 Task: Look for space in Ostend, Belgium from 5th July, 2023 to 15th July, 2023 for 9 adults in price range Rs.15000 to Rs.25000. Place can be entire place with 5 bedrooms having 5 beds and 5 bathrooms. Property type can be house, flat, guest house. Amenities needed are: heating. Booking option can be shelf check-in. Required host language is English.
Action: Mouse moved to (392, 81)
Screenshot: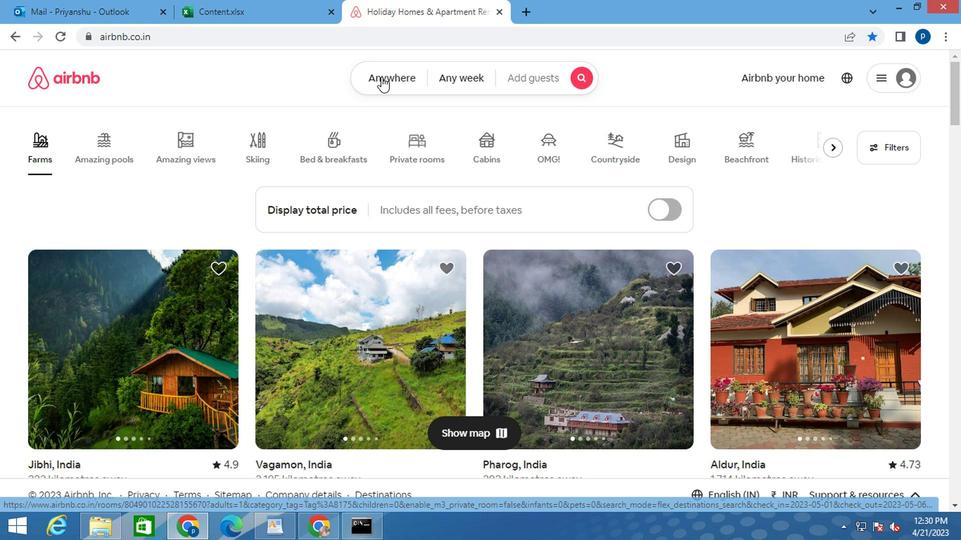 
Action: Mouse pressed left at (392, 81)
Screenshot: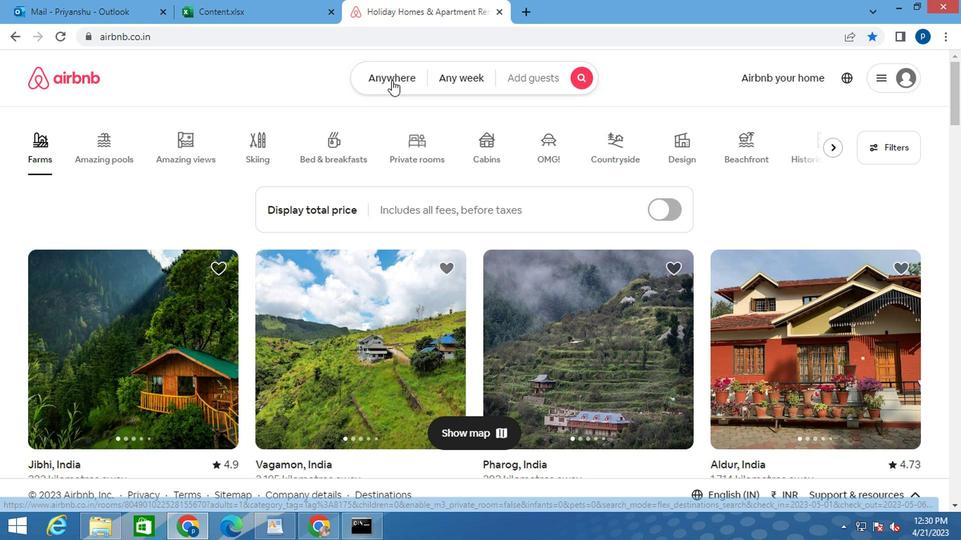 
Action: Mouse moved to (327, 158)
Screenshot: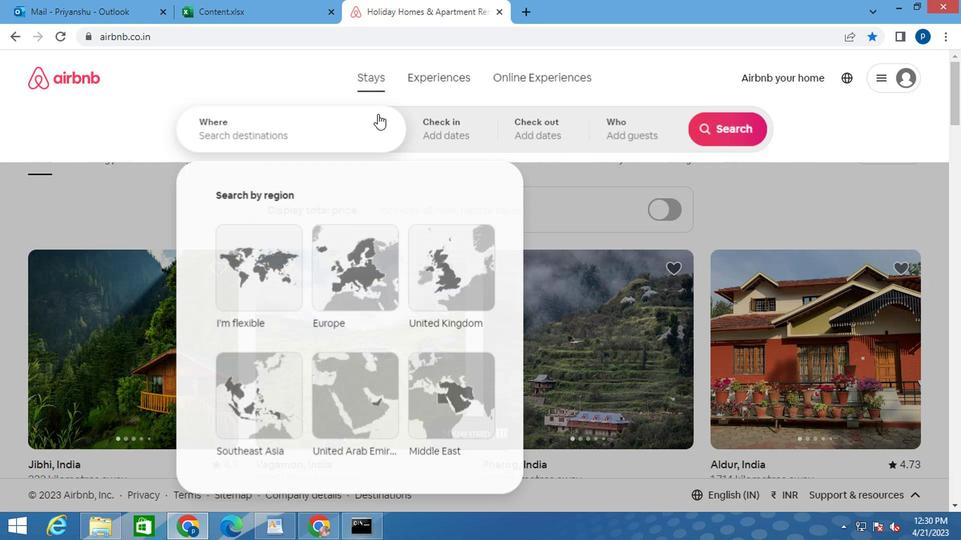 
Action: Key pressed o<Key.caps_lock>stend,<Key.space><Key.caps_lock>b<Key.caps_lock>
Screenshot: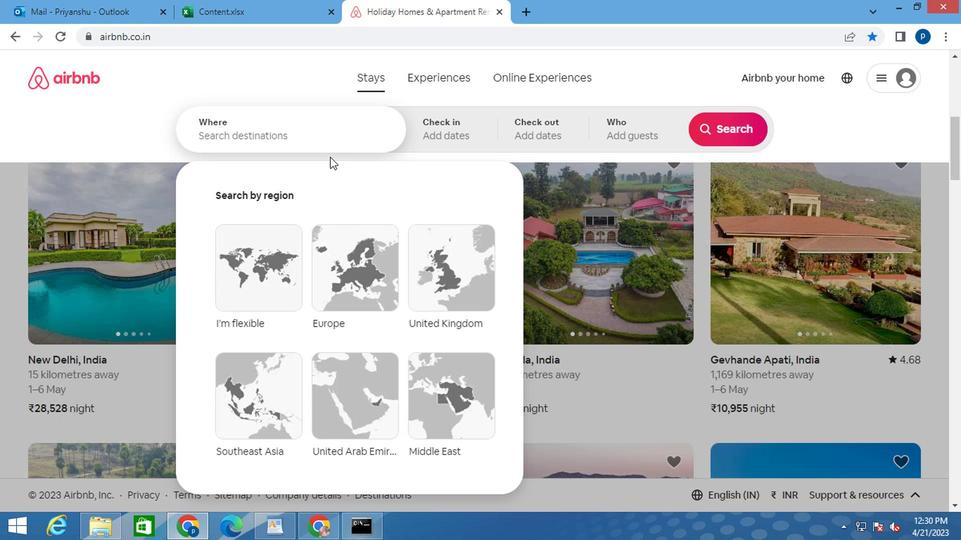 
Action: Mouse moved to (330, 138)
Screenshot: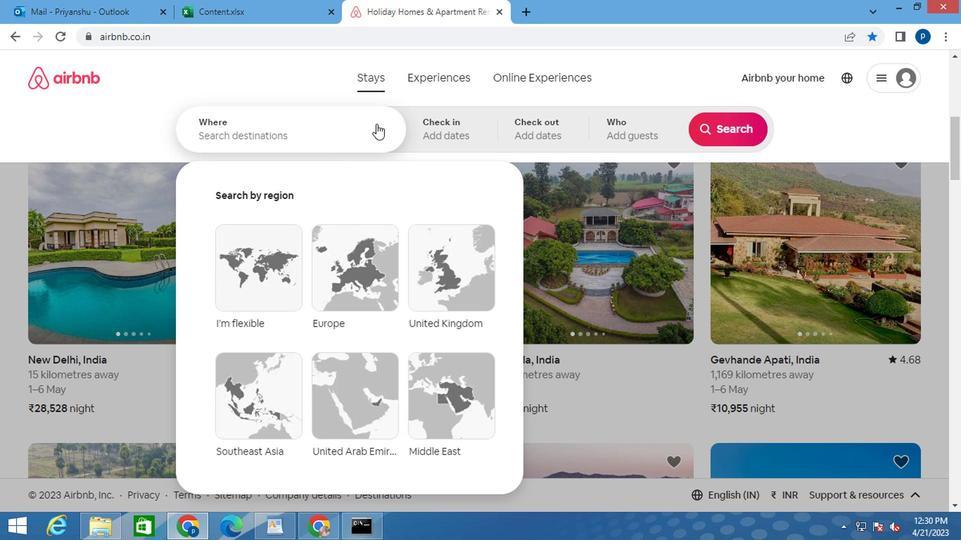 
Action: Mouse pressed left at (330, 138)
Screenshot: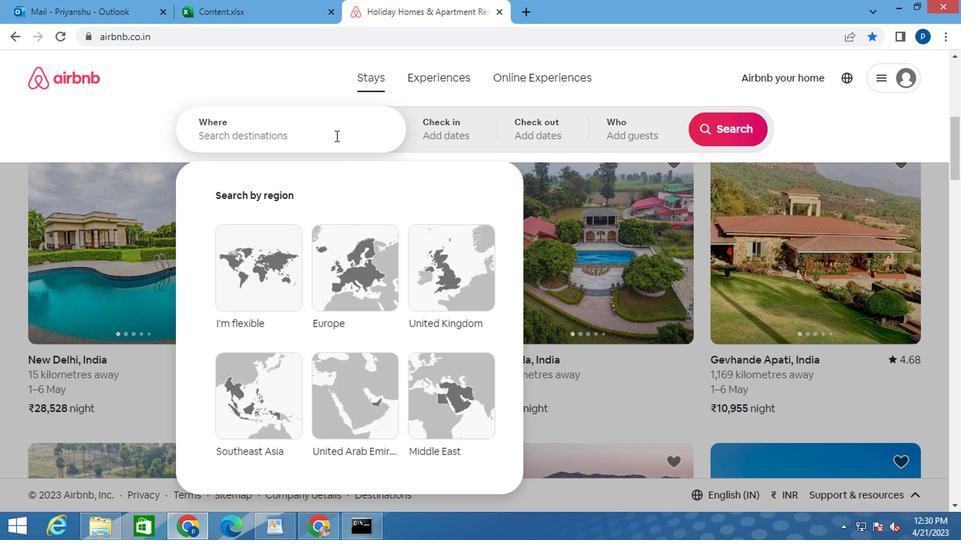 
Action: Key pressed <Key.caps_lock>o<Key.caps_lock>stend,<Key.space><Key.caps_lock>b<Key.caps_lock>elgium
Screenshot: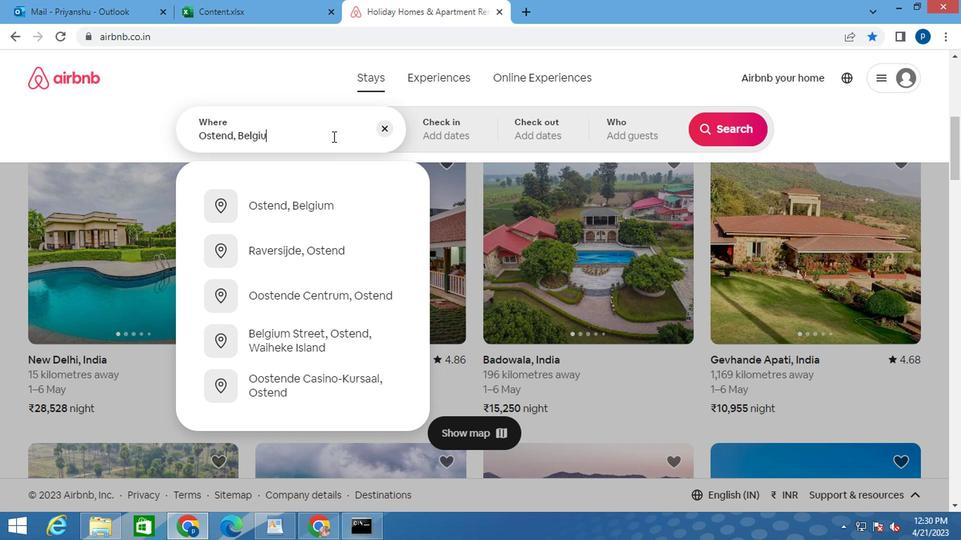 
Action: Mouse moved to (301, 209)
Screenshot: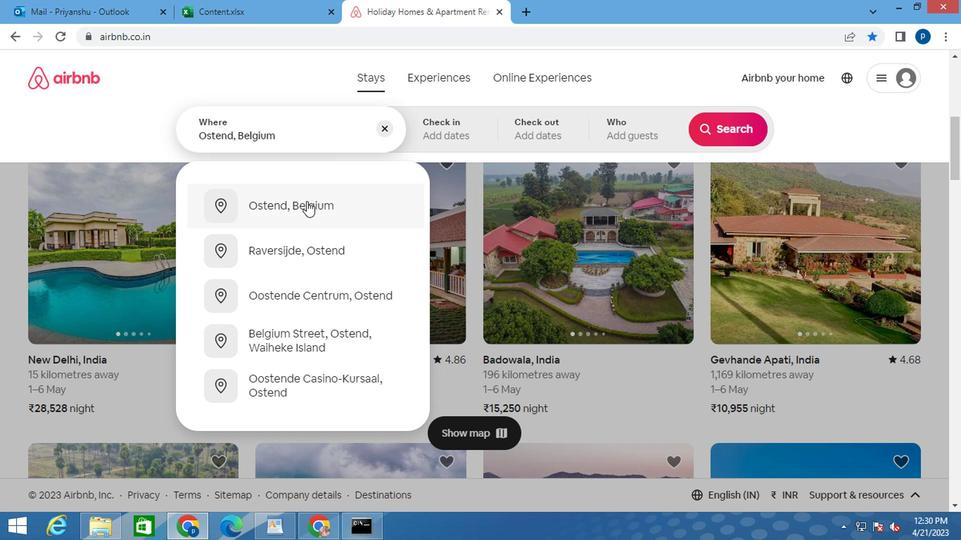 
Action: Mouse pressed left at (301, 209)
Screenshot: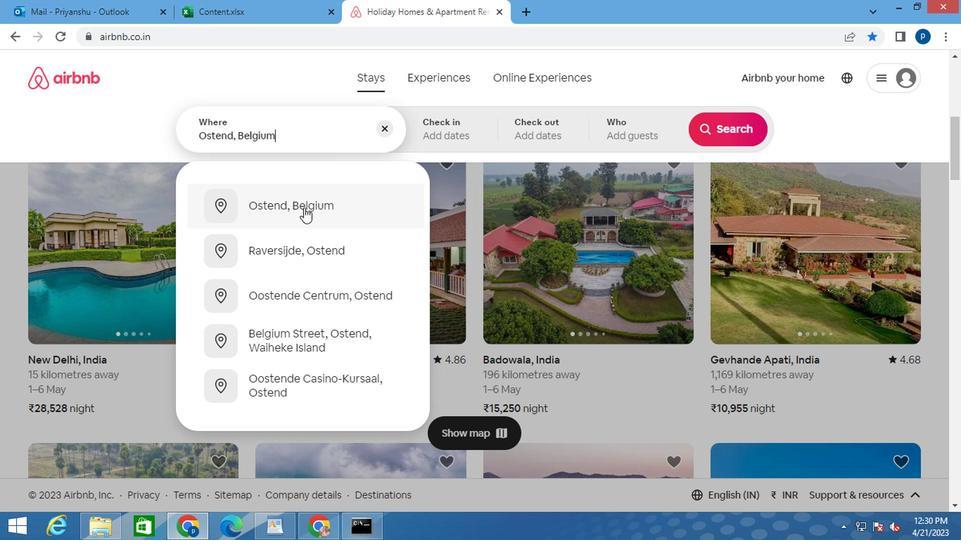 
Action: Mouse moved to (711, 242)
Screenshot: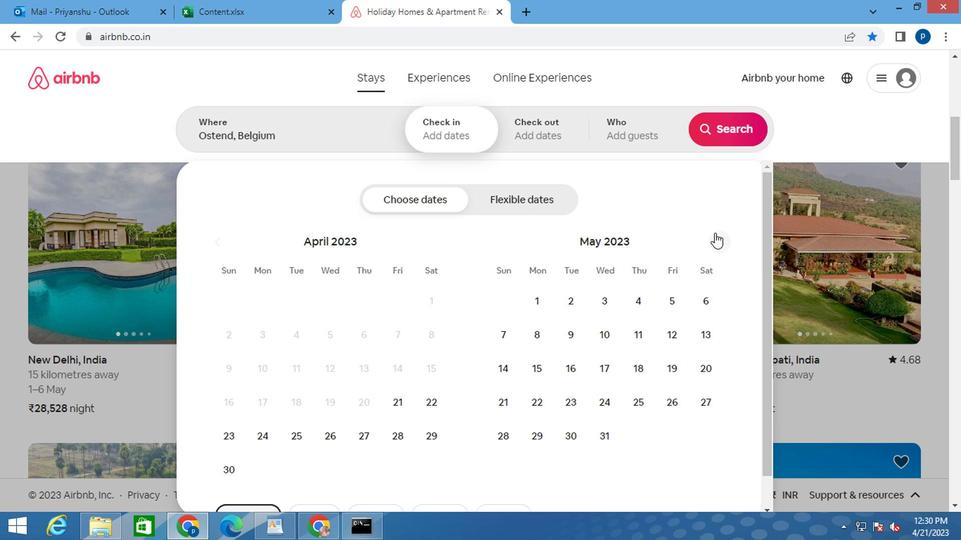 
Action: Mouse pressed left at (711, 242)
Screenshot: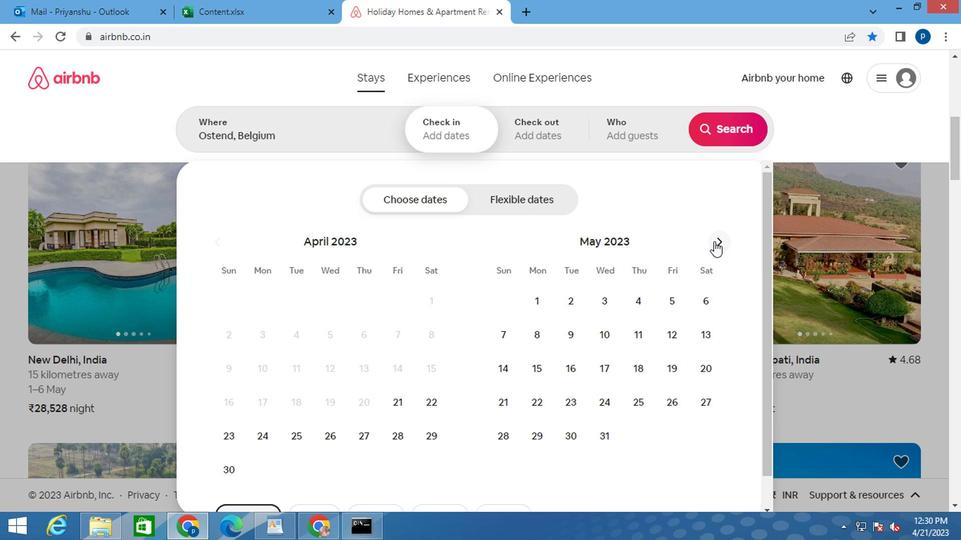 
Action: Mouse pressed left at (711, 242)
Screenshot: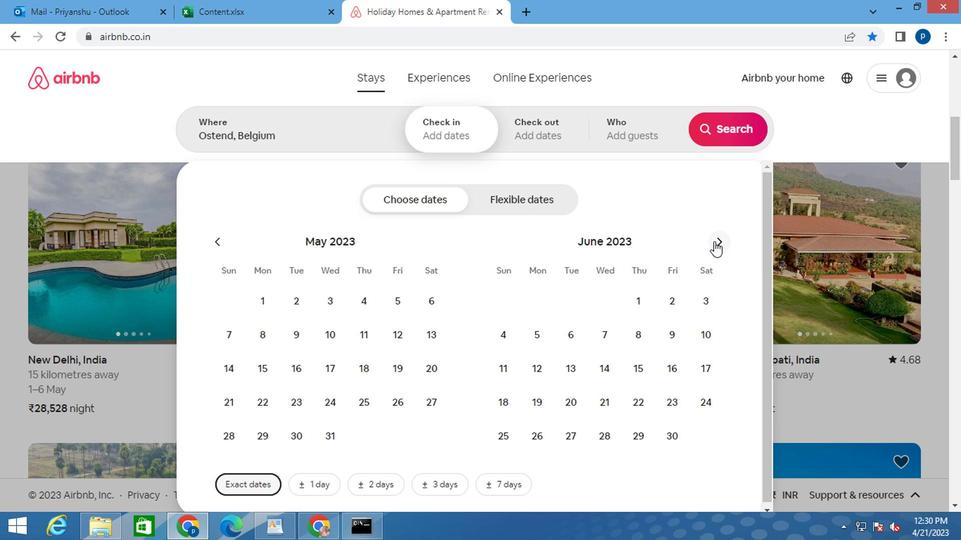 
Action: Mouse moved to (596, 336)
Screenshot: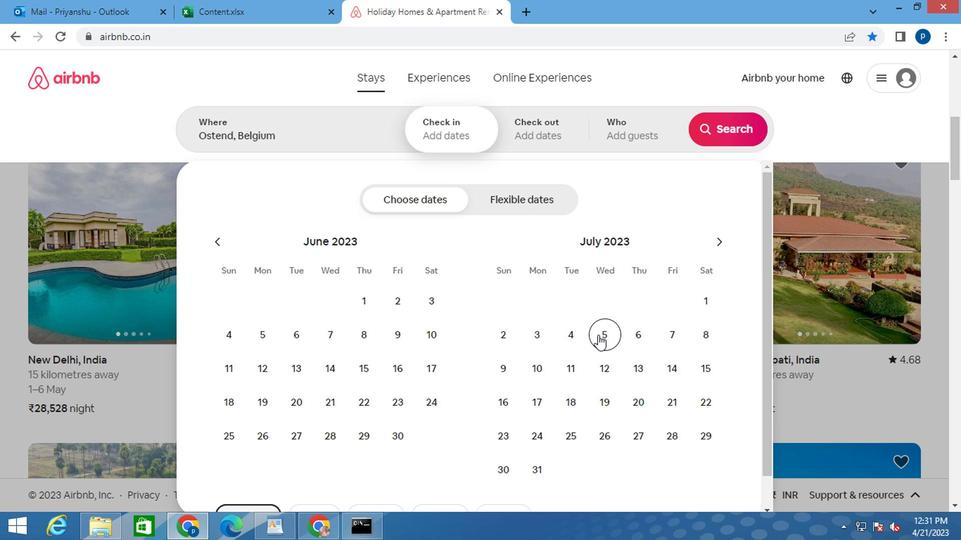 
Action: Mouse pressed left at (596, 336)
Screenshot: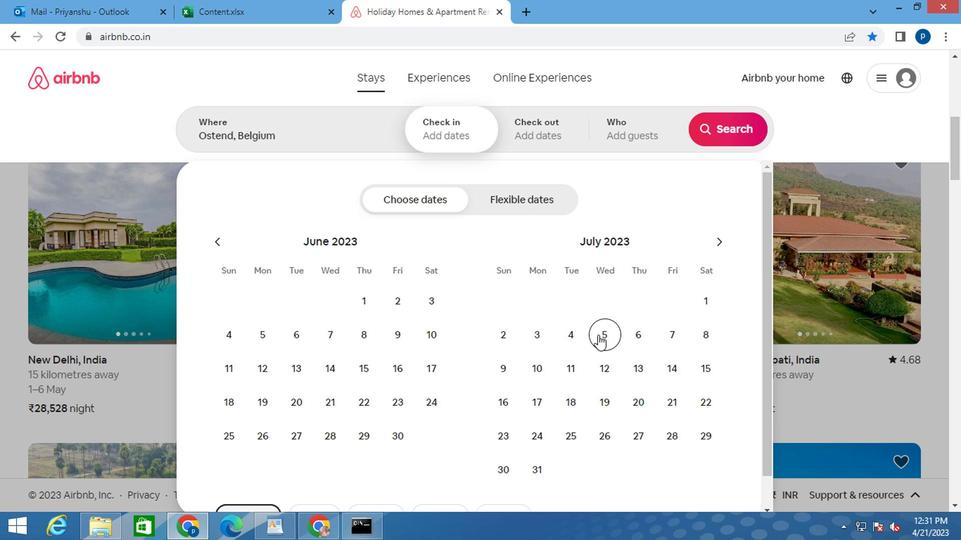
Action: Mouse moved to (707, 374)
Screenshot: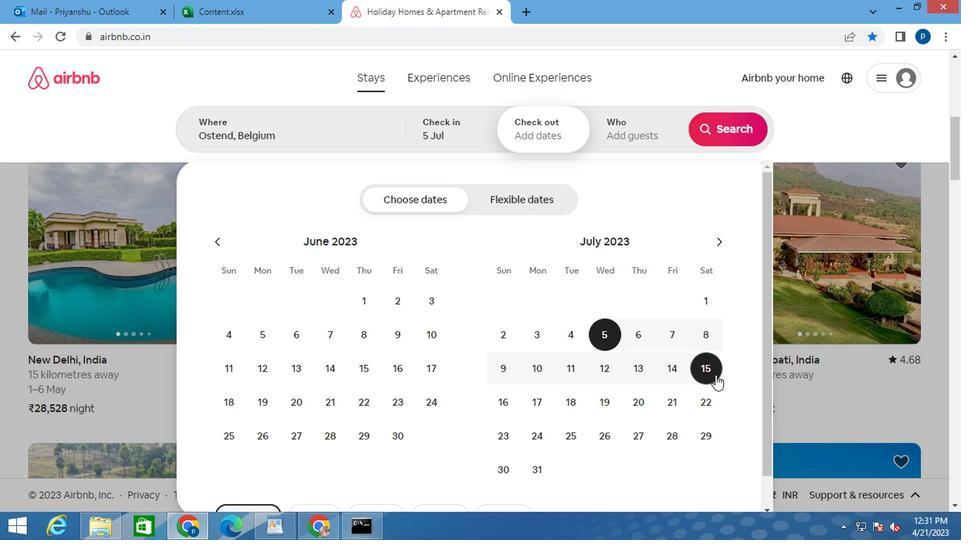
Action: Mouse pressed left at (707, 374)
Screenshot: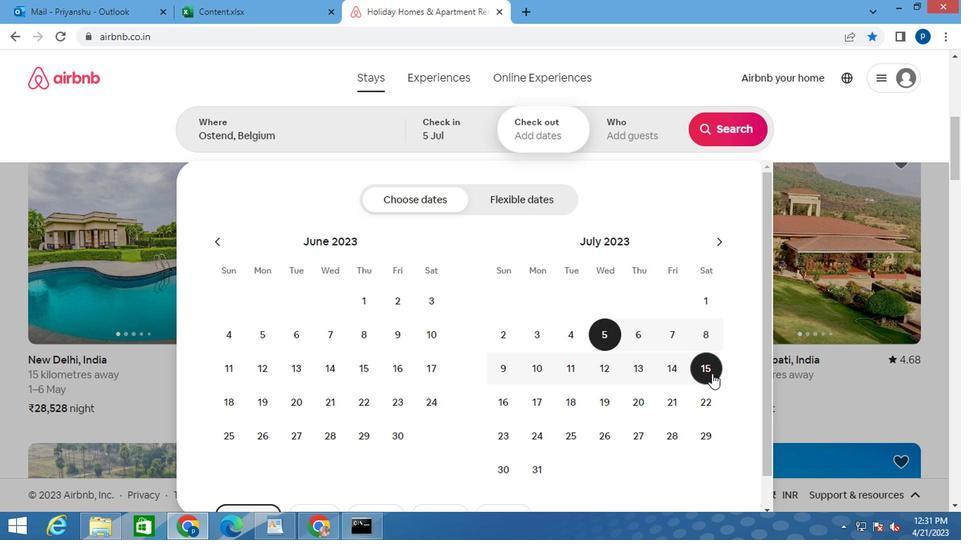 
Action: Mouse moved to (615, 130)
Screenshot: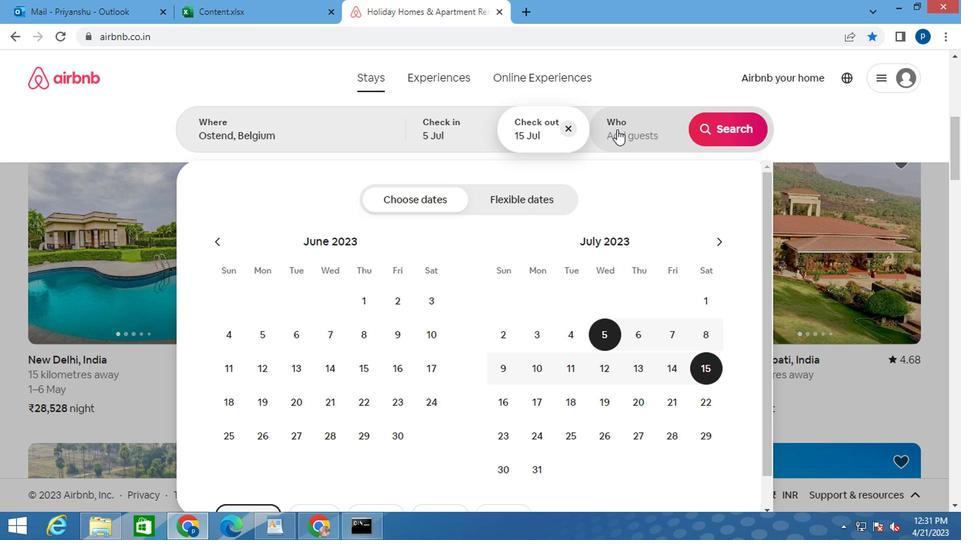 
Action: Mouse pressed left at (615, 130)
Screenshot: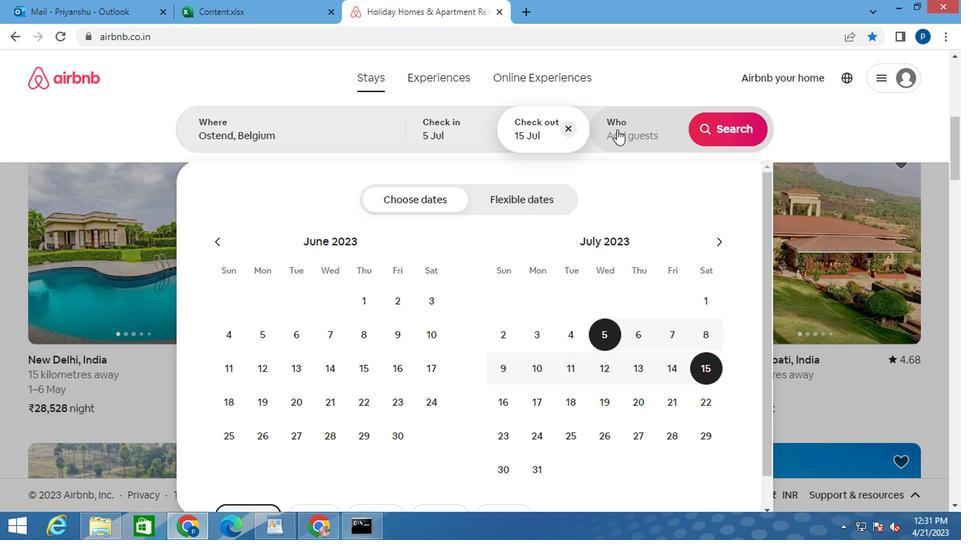 
Action: Mouse moved to (741, 209)
Screenshot: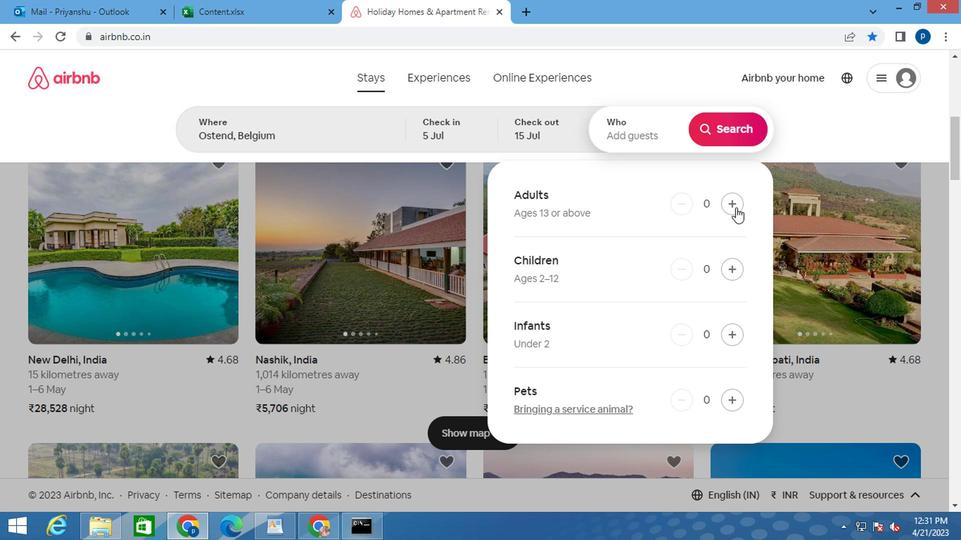 
Action: Mouse pressed left at (741, 209)
Screenshot: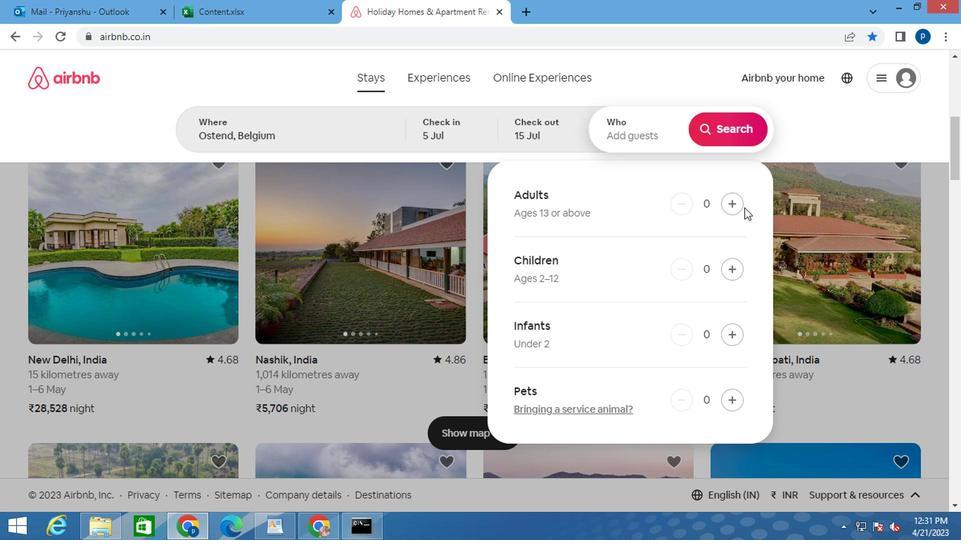 
Action: Mouse moved to (736, 206)
Screenshot: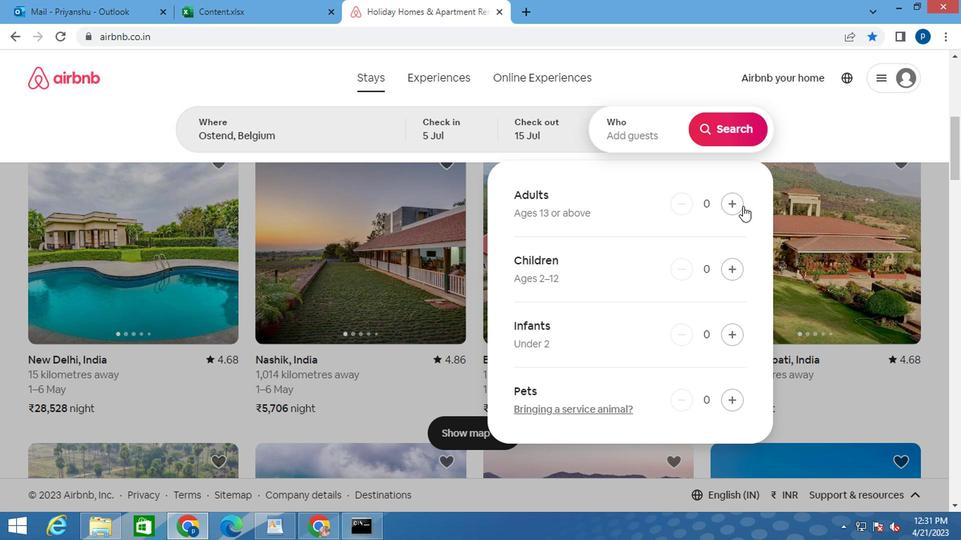 
Action: Mouse pressed left at (736, 206)
Screenshot: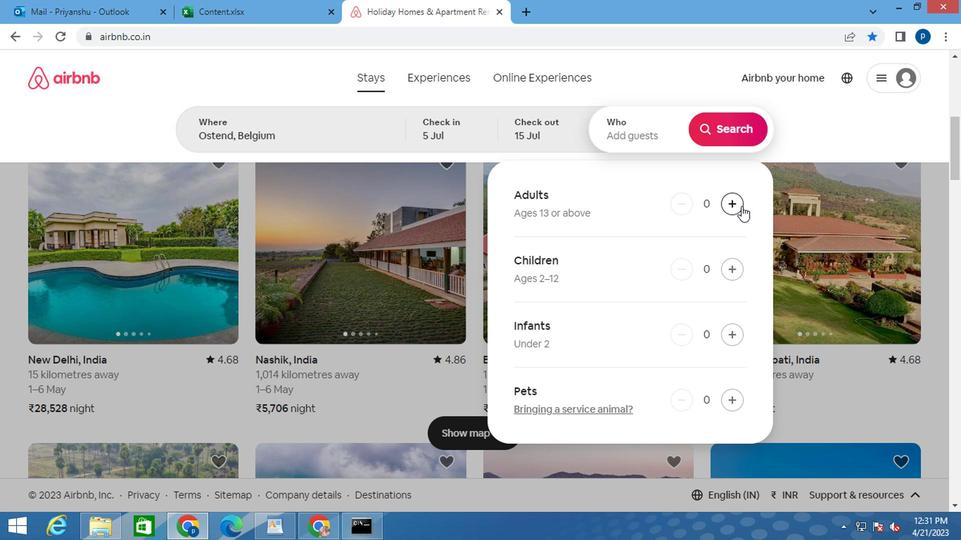 
Action: Mouse pressed left at (736, 206)
Screenshot: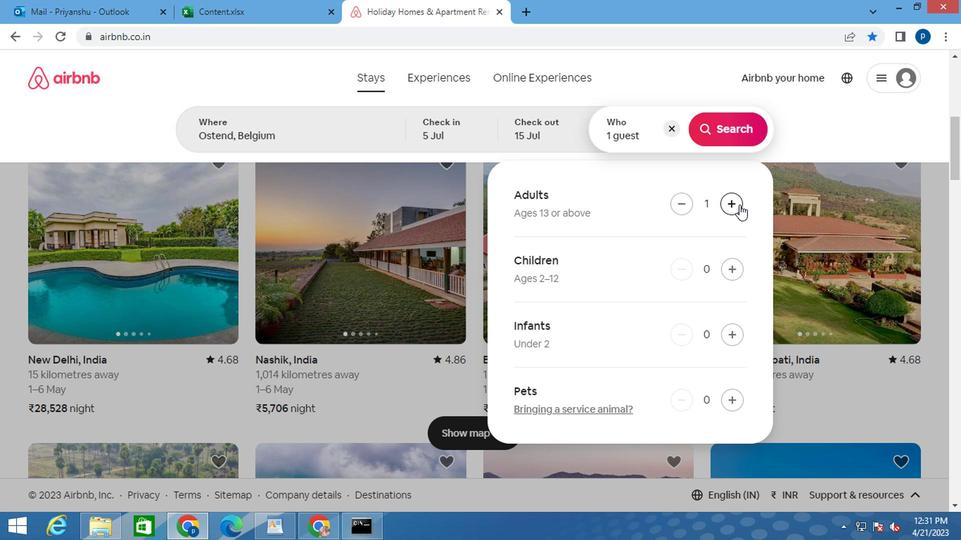 
Action: Mouse pressed left at (736, 206)
Screenshot: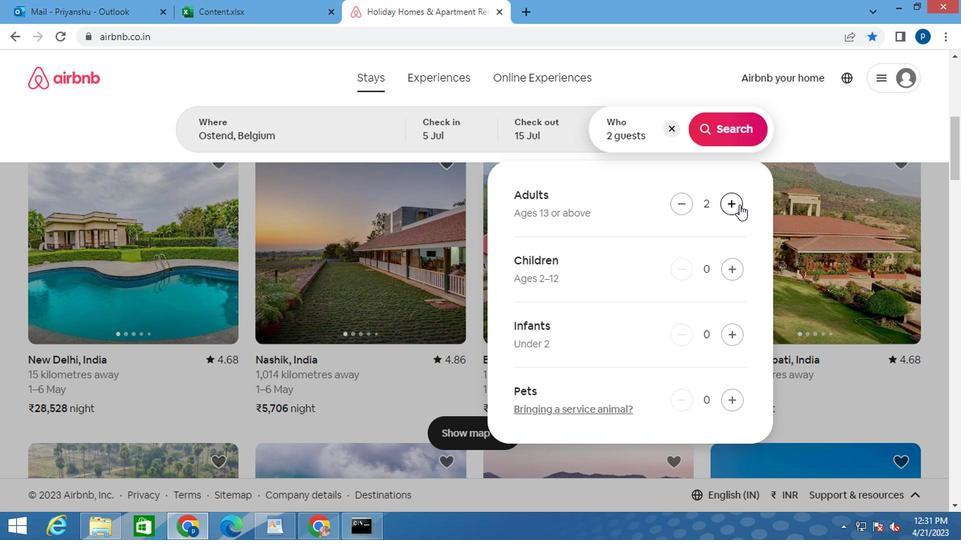 
Action: Mouse pressed left at (736, 206)
Screenshot: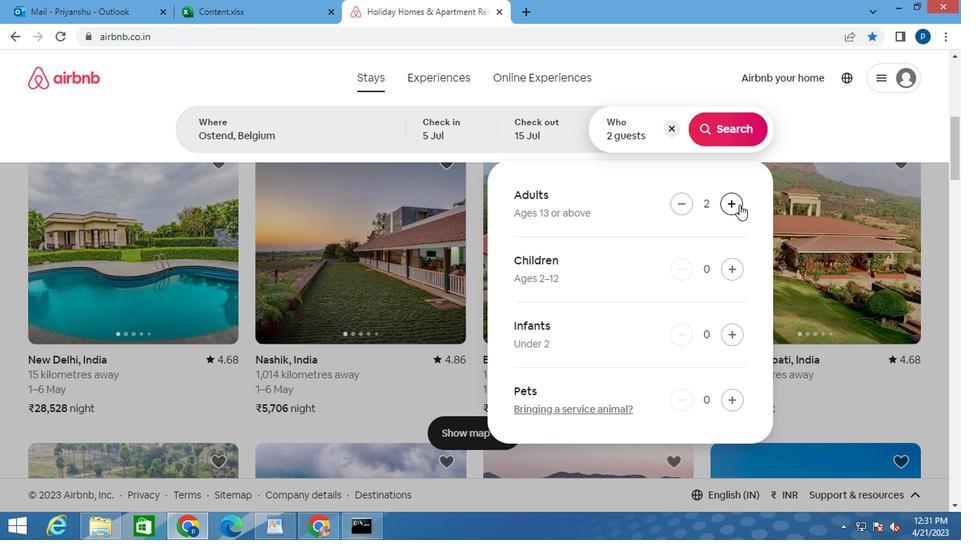 
Action: Mouse pressed left at (736, 206)
Screenshot: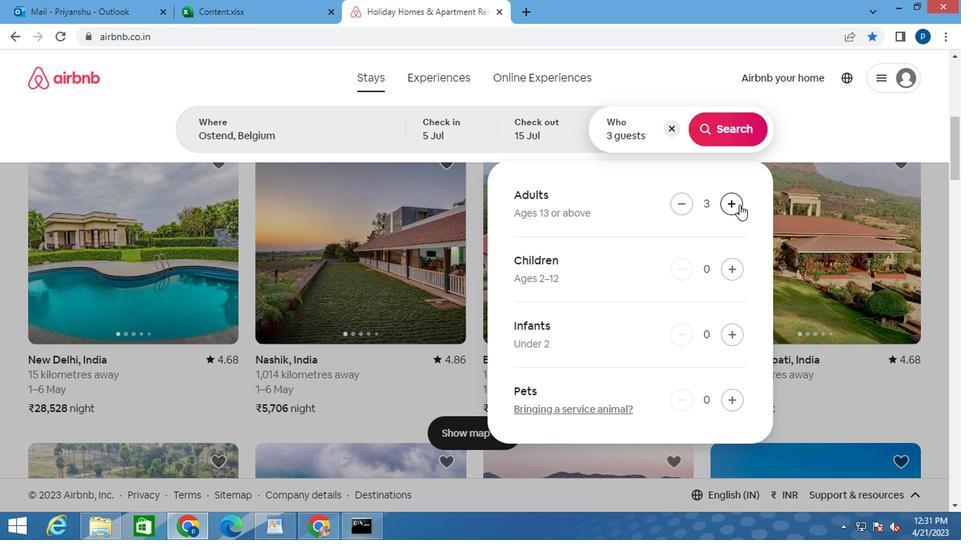 
Action: Mouse pressed left at (736, 206)
Screenshot: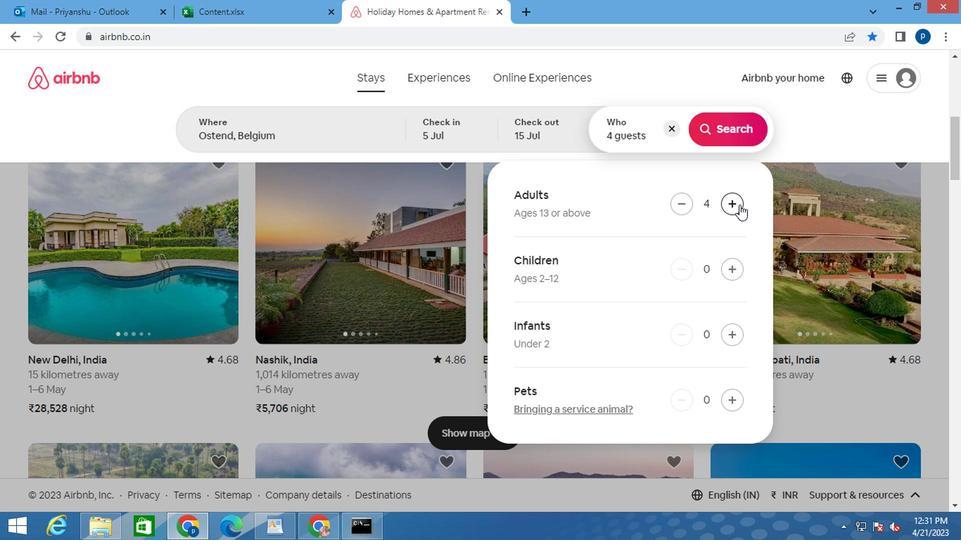 
Action: Mouse pressed left at (736, 206)
Screenshot: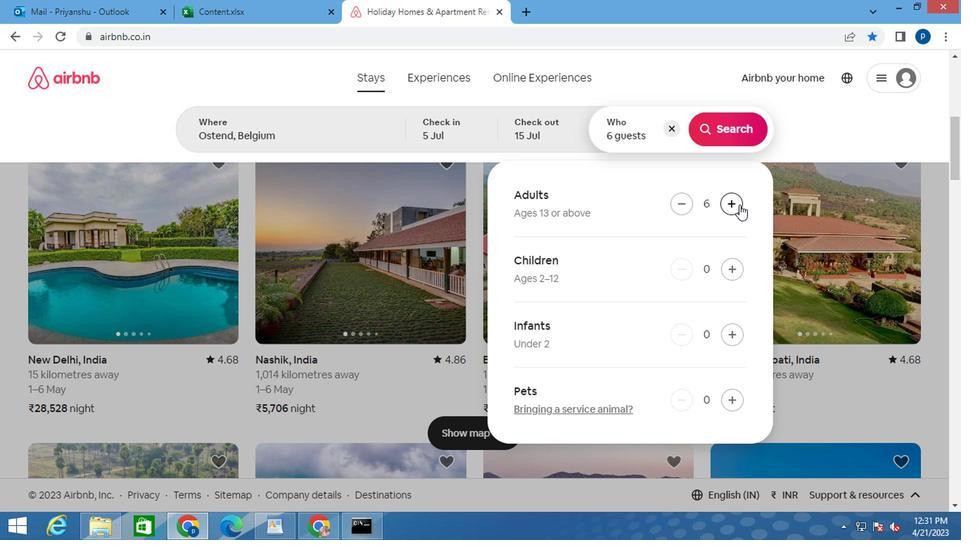 
Action: Mouse pressed left at (736, 206)
Screenshot: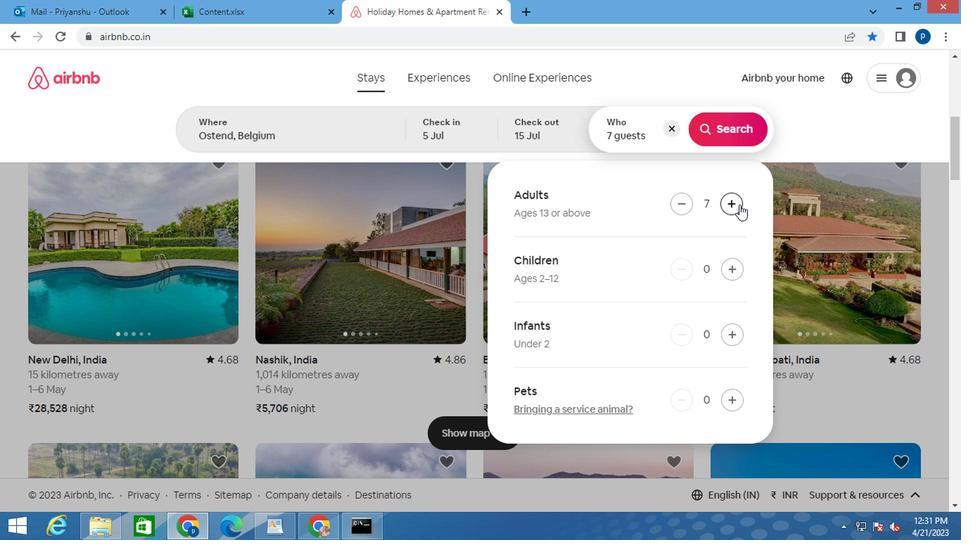 
Action: Mouse pressed left at (736, 206)
Screenshot: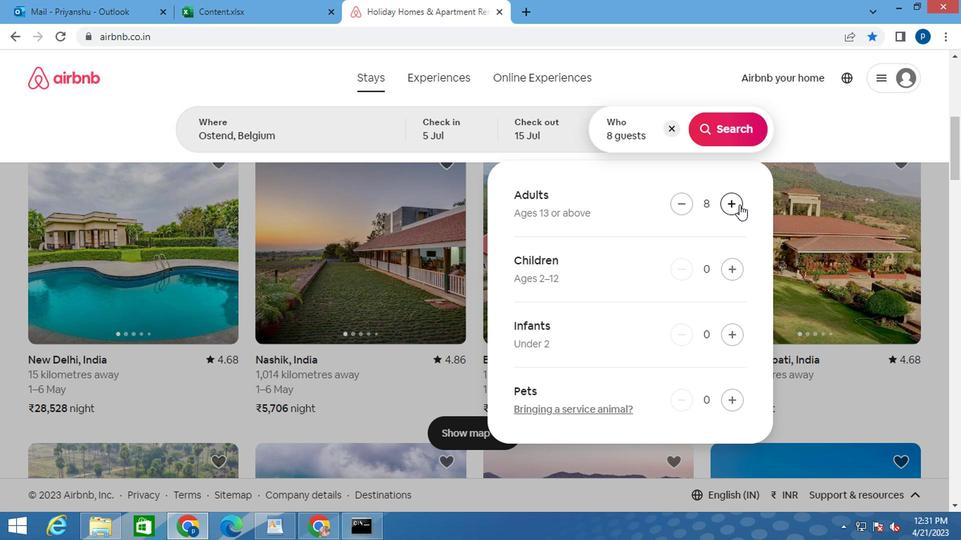 
Action: Mouse moved to (723, 133)
Screenshot: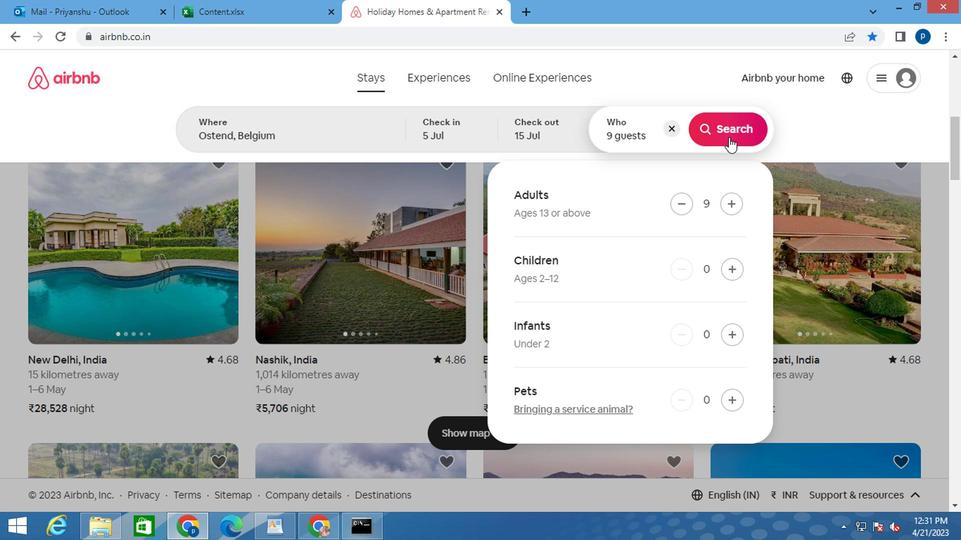 
Action: Mouse pressed left at (723, 133)
Screenshot: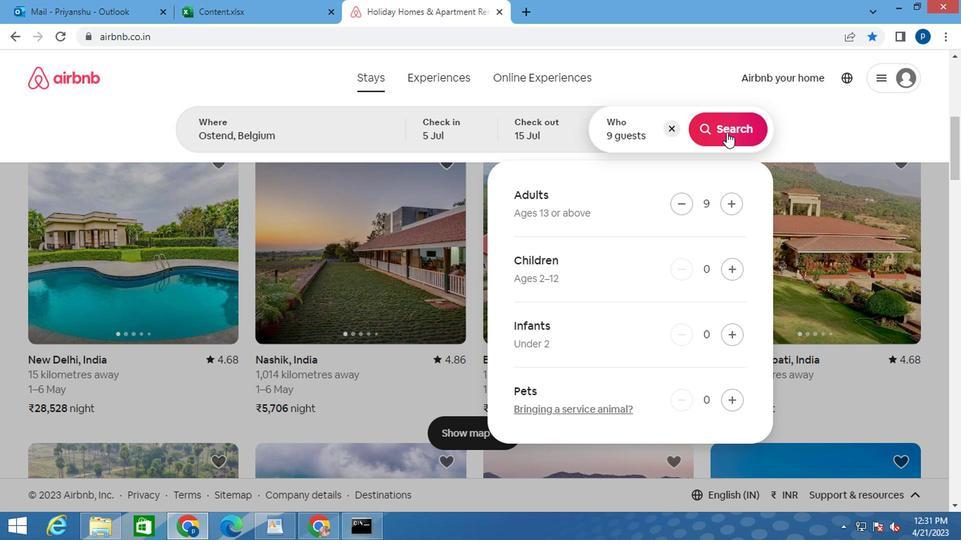 
Action: Mouse moved to (903, 136)
Screenshot: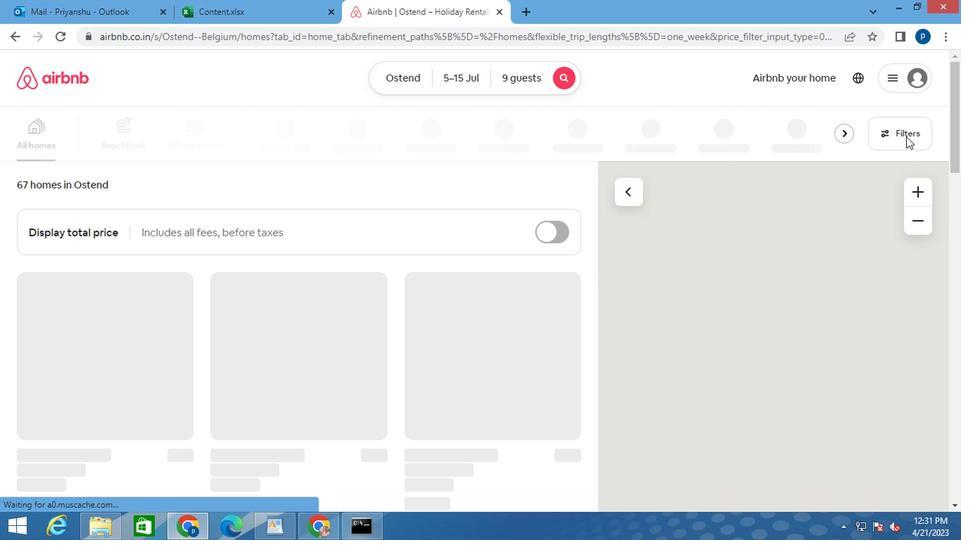 
Action: Mouse pressed left at (903, 136)
Screenshot: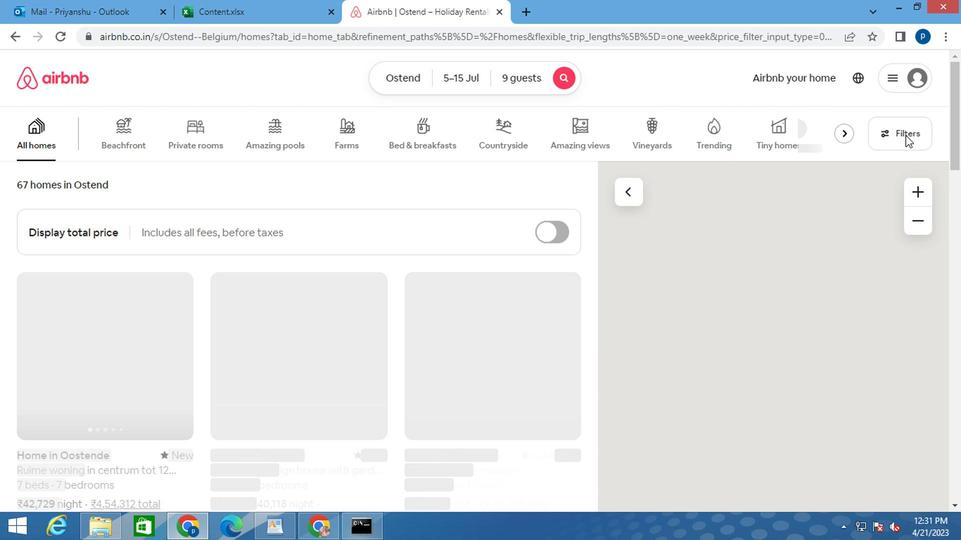 
Action: Mouse moved to (284, 313)
Screenshot: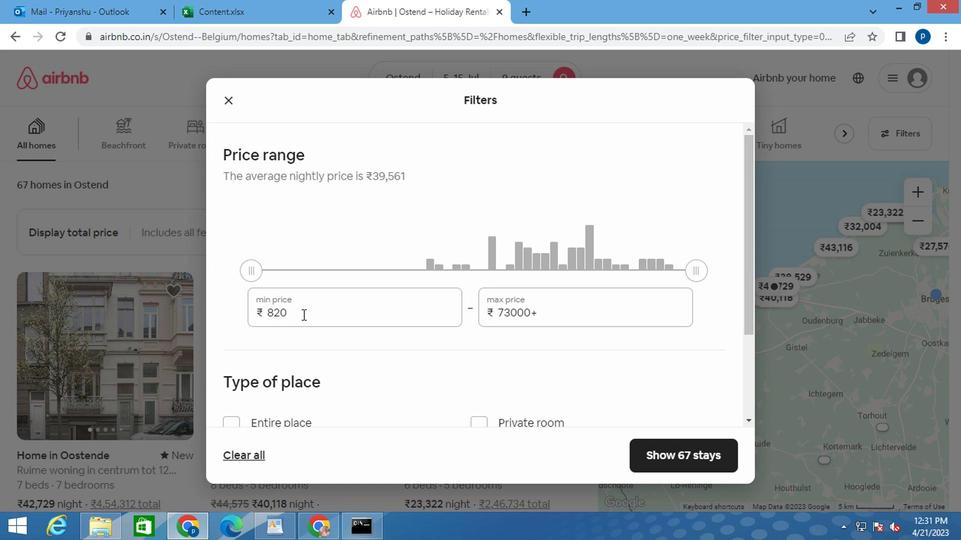 
Action: Mouse pressed left at (299, 316)
Screenshot: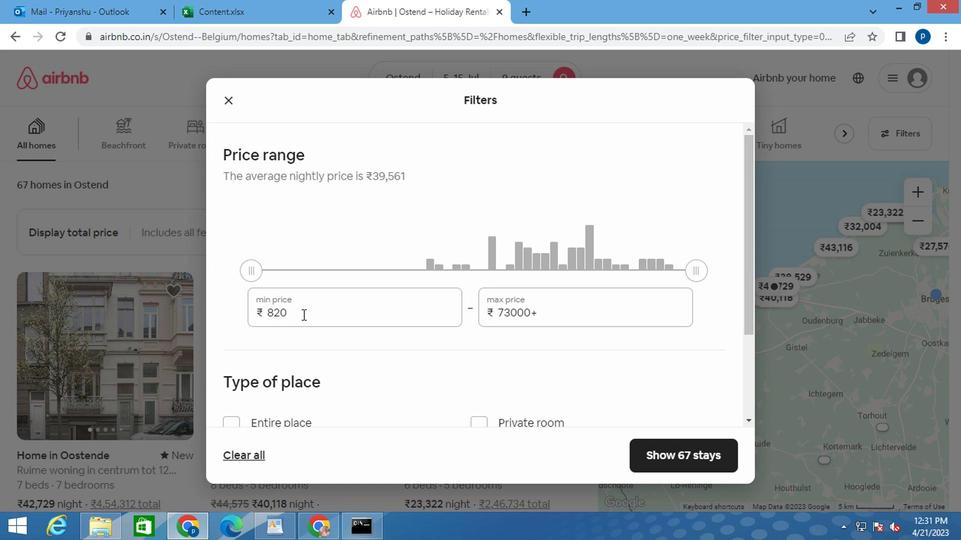 
Action: Mouse moved to (267, 311)
Screenshot: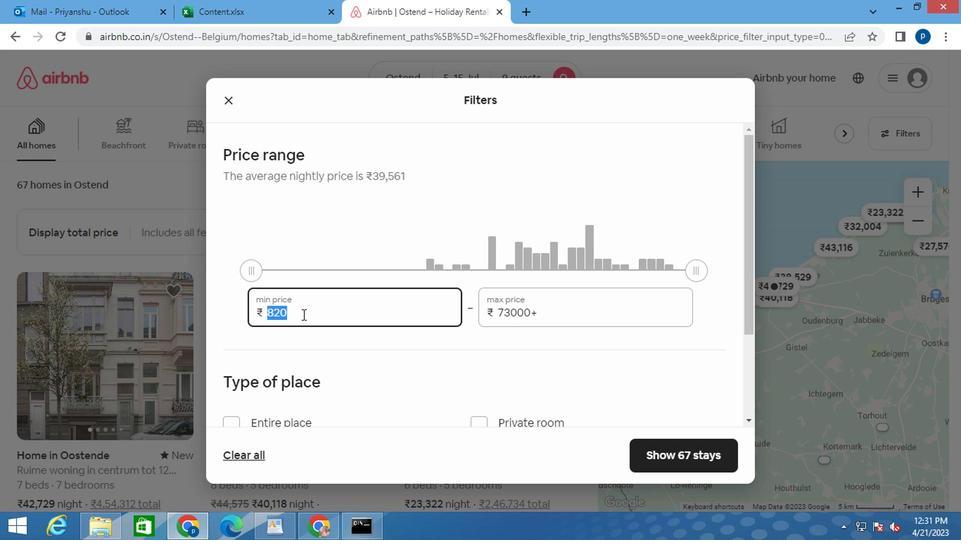 
Action: Mouse pressed left at (299, 316)
Screenshot: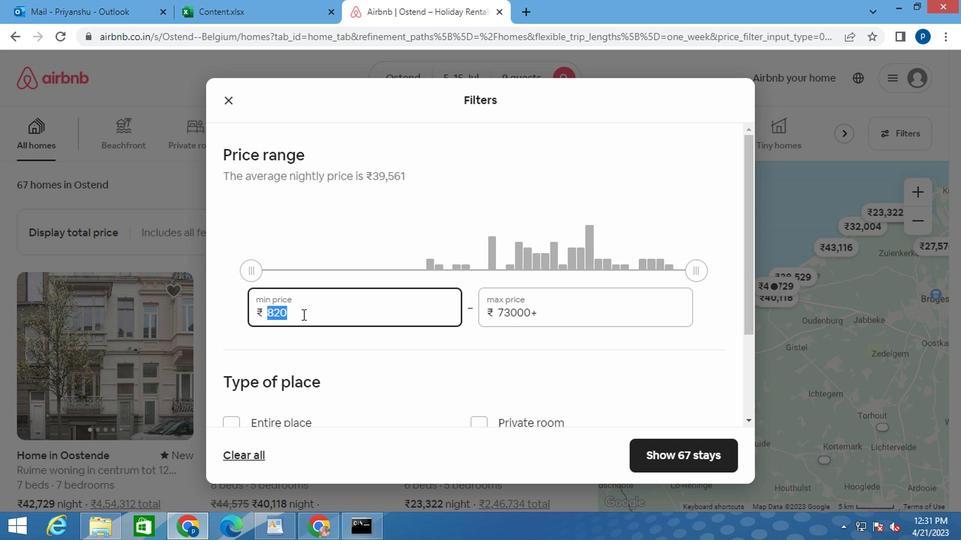 
Action: Mouse moved to (252, 312)
Screenshot: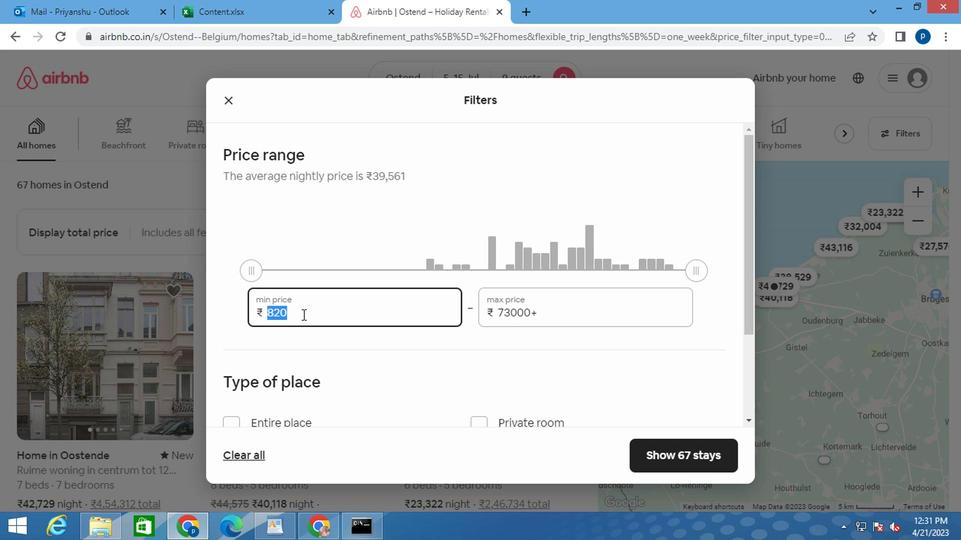 
Action: Mouse pressed left at (252, 312)
Screenshot: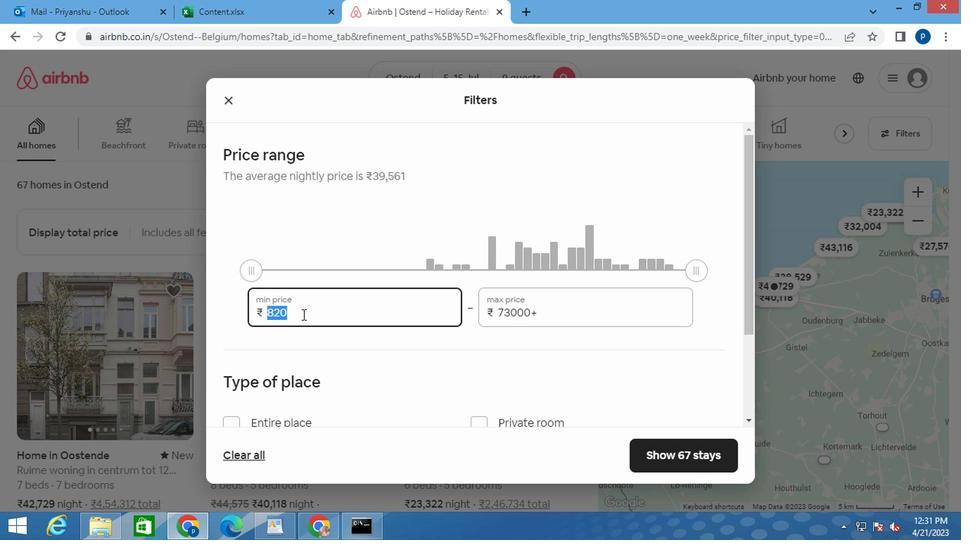 
Action: Mouse pressed left at (252, 312)
Screenshot: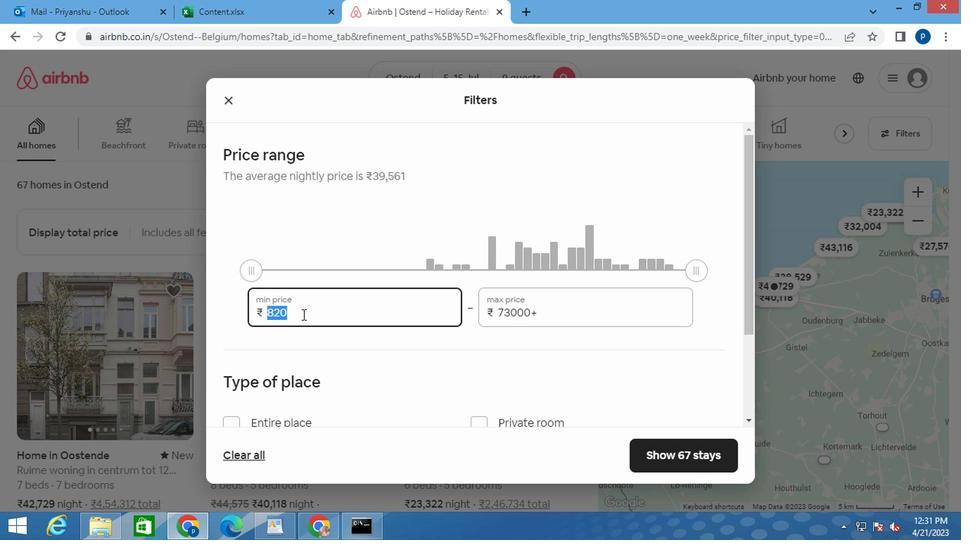 
Action: Mouse moved to (267, 312)
Screenshot: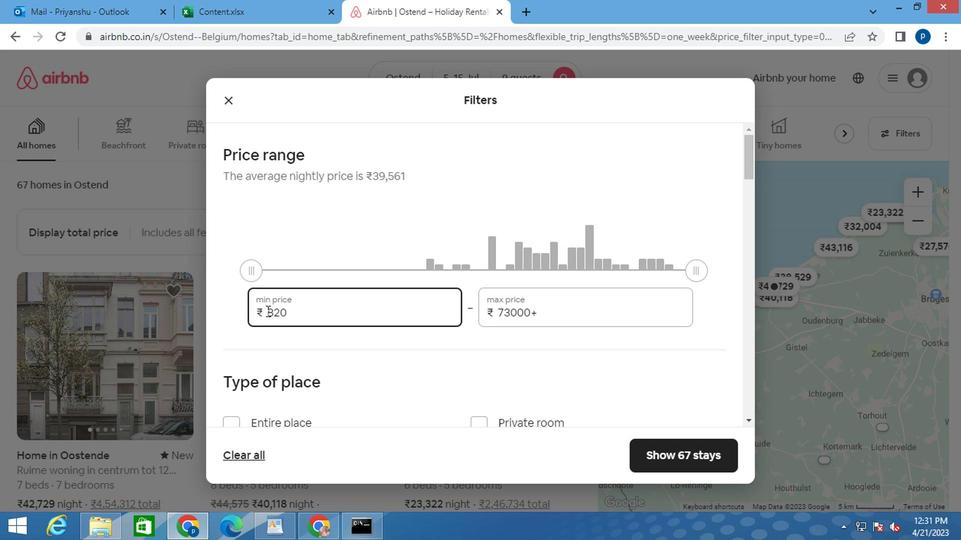 
Action: Mouse pressed left at (267, 312)
Screenshot: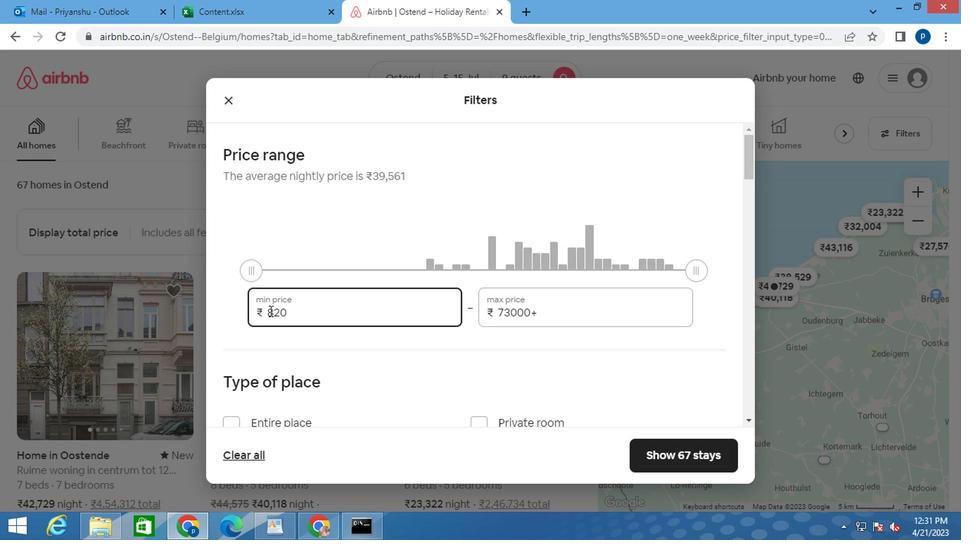 
Action: Mouse pressed left at (267, 312)
Screenshot: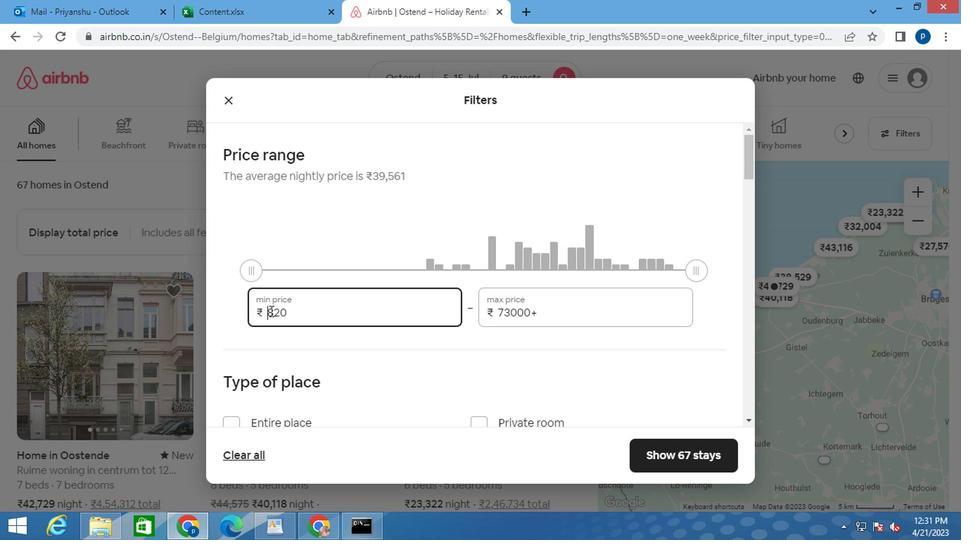 
Action: Key pressed 15000<Key.tab>25000
Screenshot: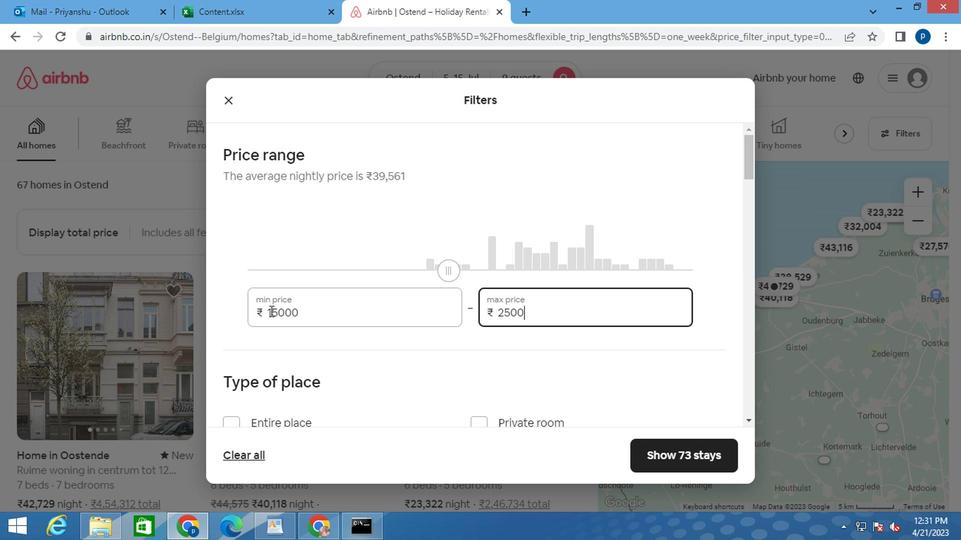 
Action: Mouse moved to (327, 337)
Screenshot: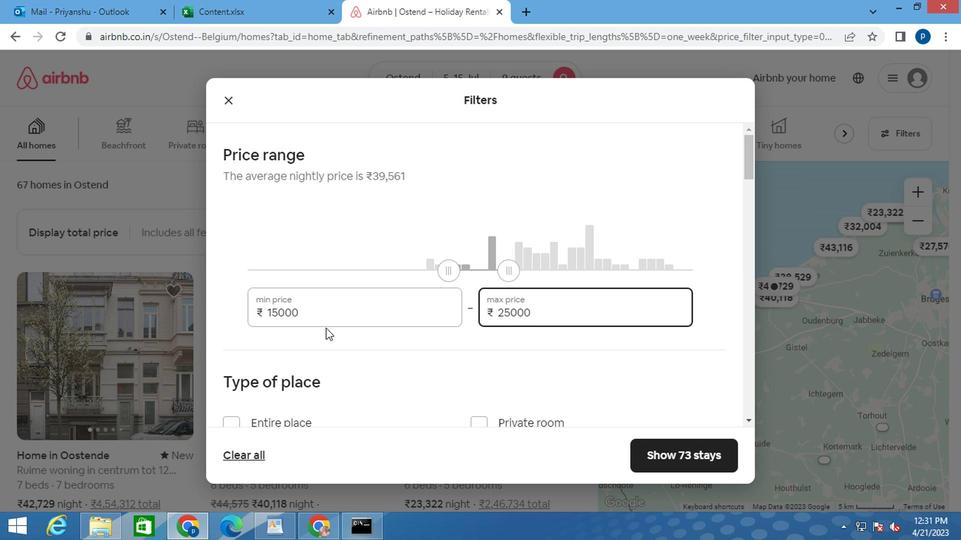 
Action: Mouse scrolled (327, 337) with delta (0, 0)
Screenshot: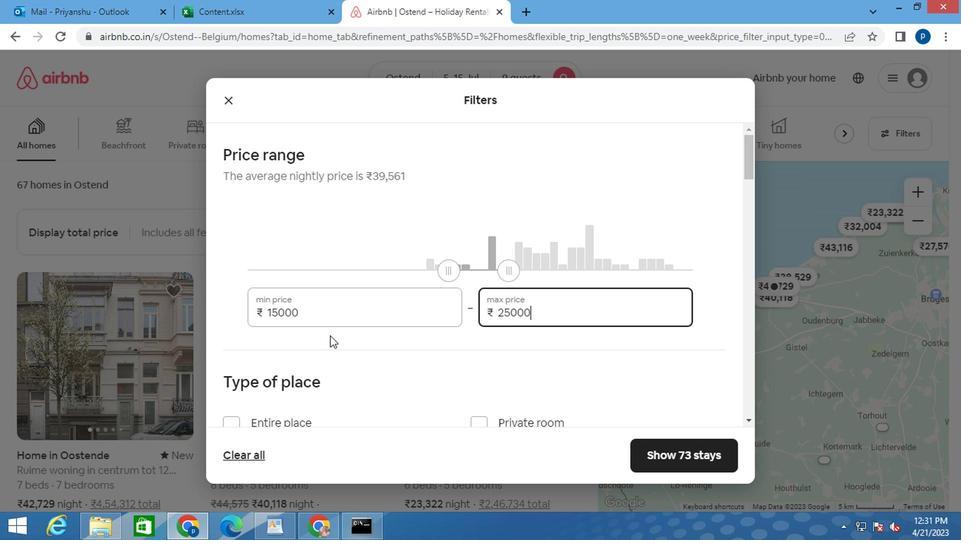 
Action: Mouse scrolled (327, 337) with delta (0, 0)
Screenshot: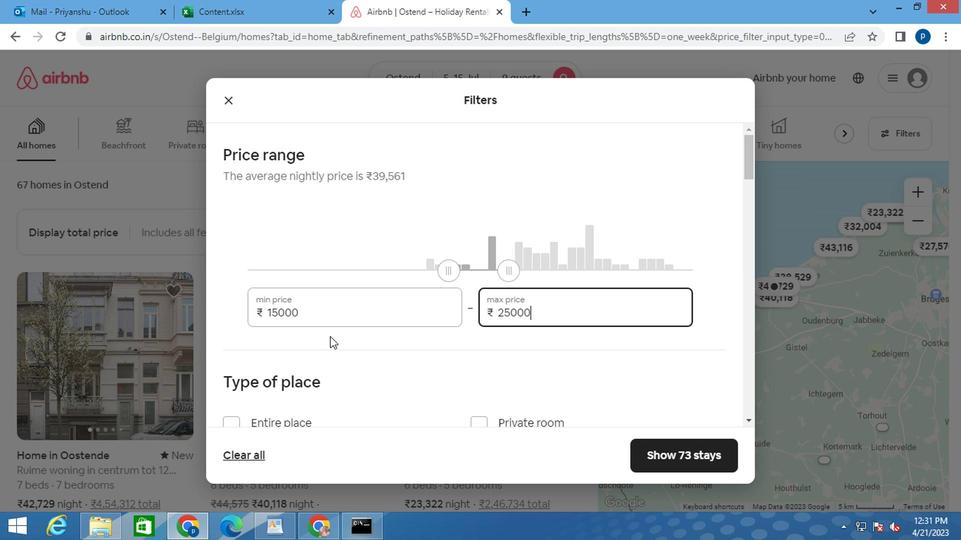 
Action: Mouse moved to (327, 338)
Screenshot: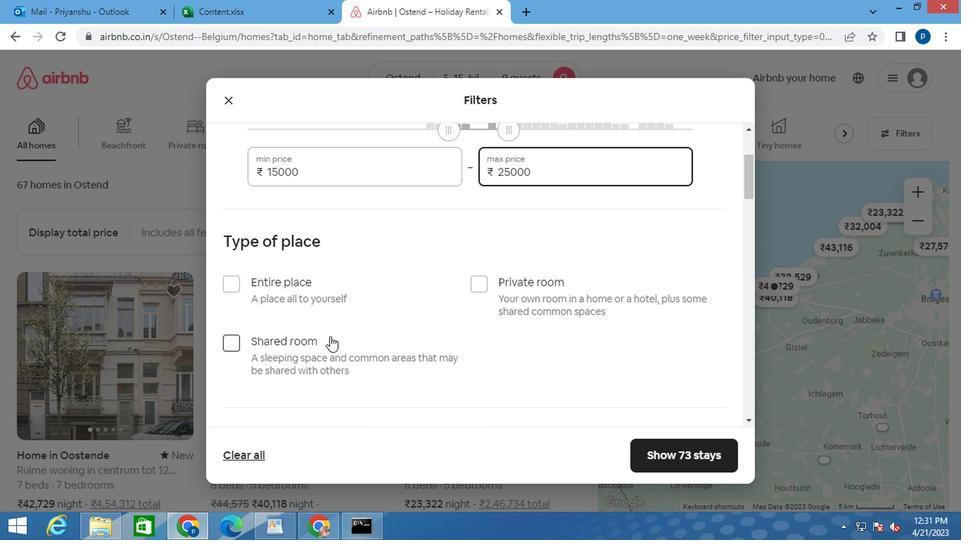 
Action: Mouse scrolled (327, 337) with delta (0, -1)
Screenshot: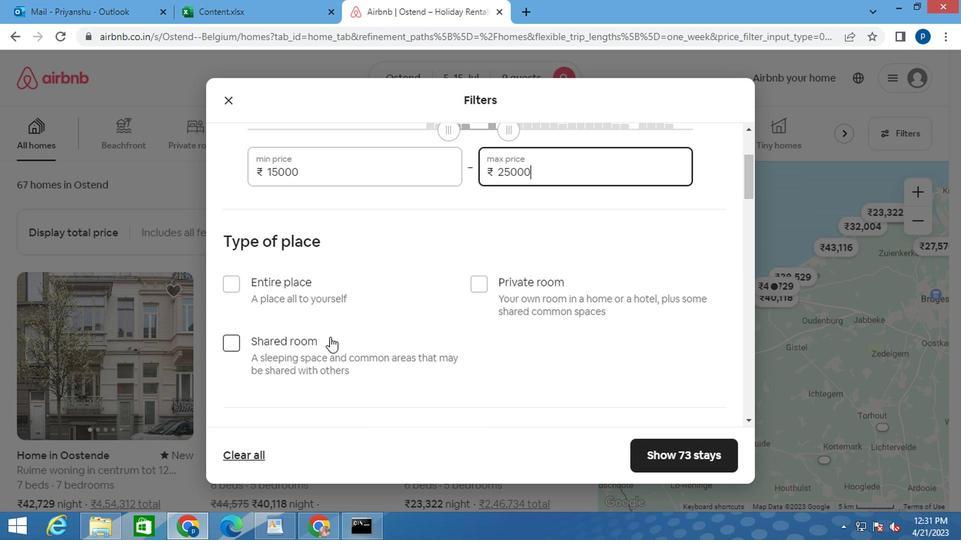 
Action: Mouse moved to (231, 215)
Screenshot: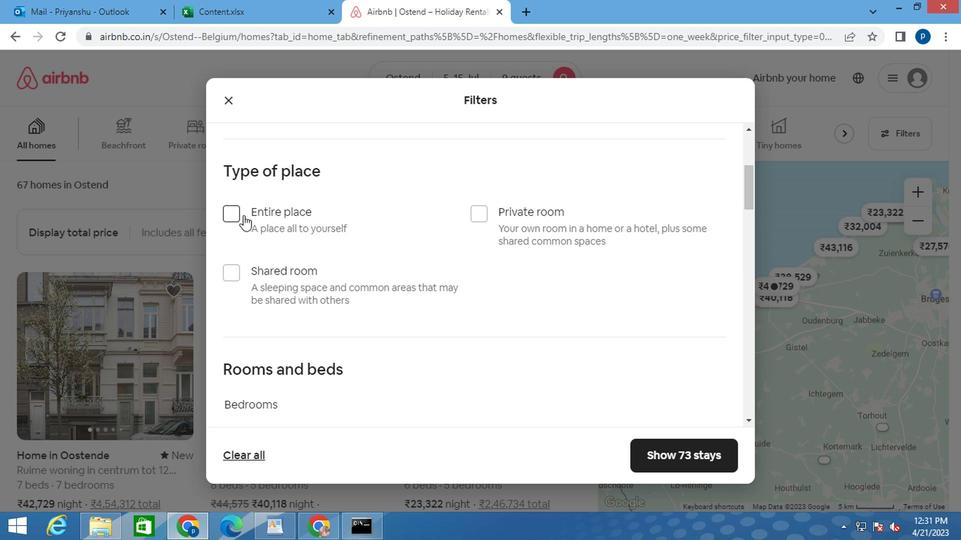 
Action: Mouse pressed left at (231, 215)
Screenshot: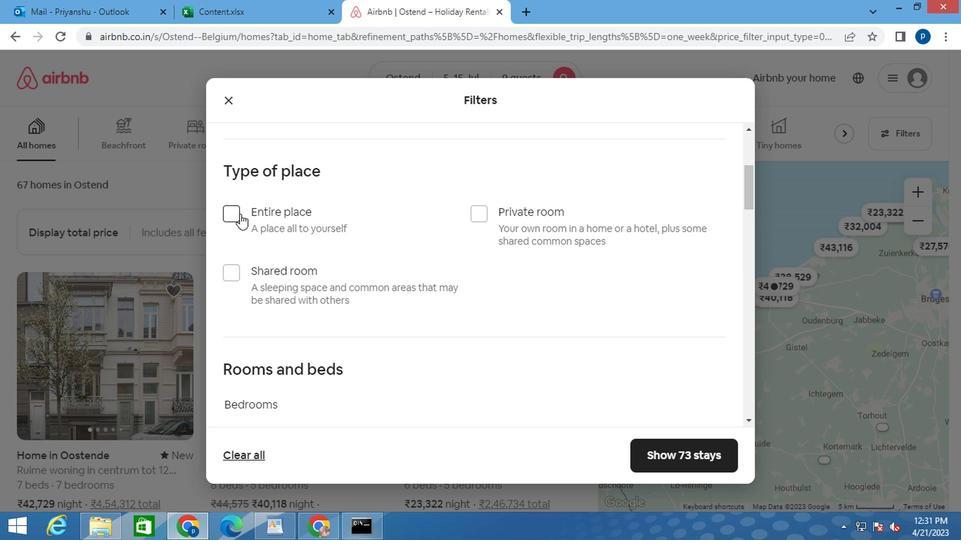 
Action: Mouse moved to (429, 357)
Screenshot: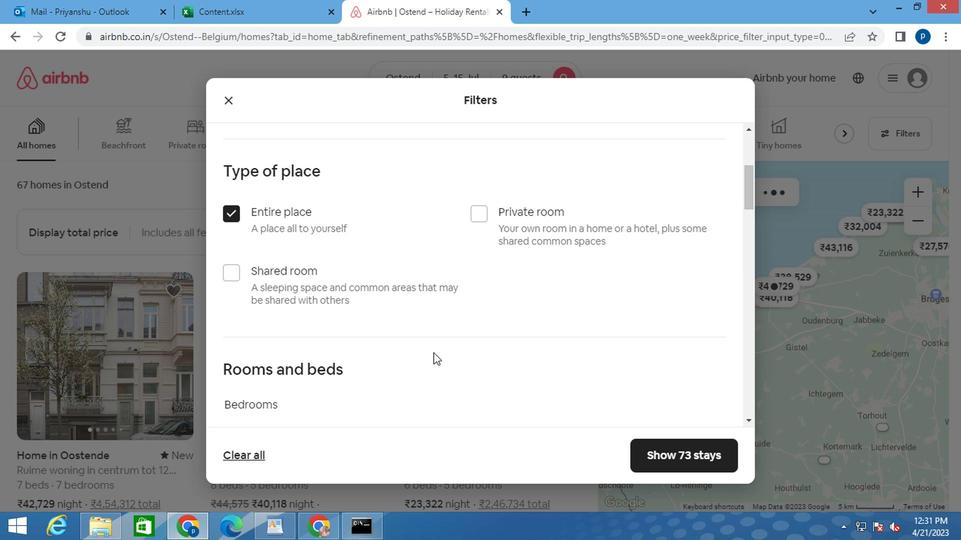 
Action: Mouse scrolled (429, 356) with delta (0, -1)
Screenshot: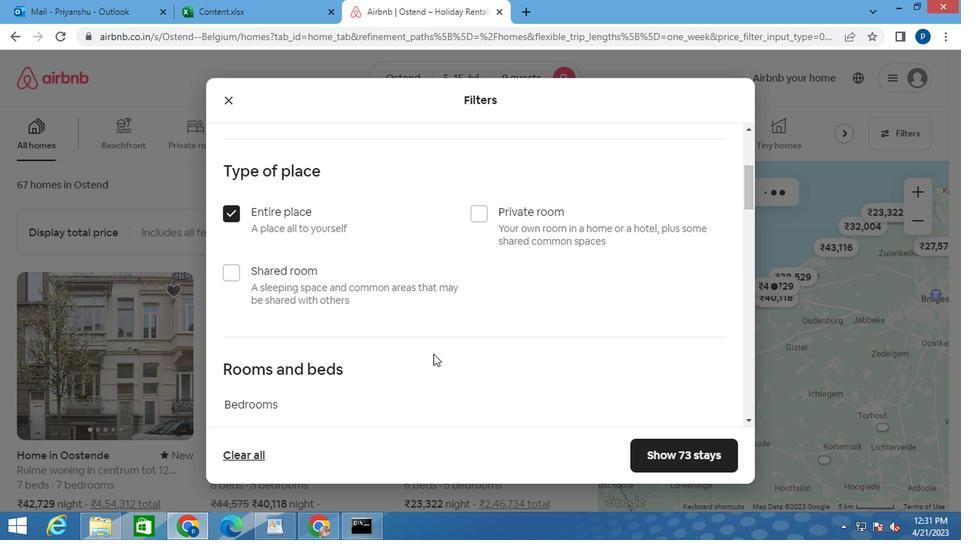 
Action: Mouse moved to (347, 340)
Screenshot: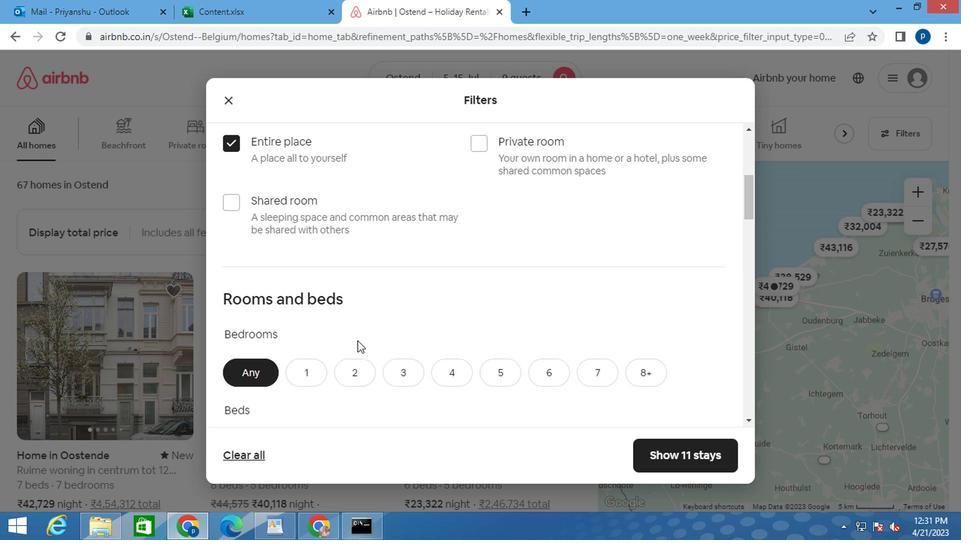 
Action: Mouse scrolled (347, 339) with delta (0, -1)
Screenshot: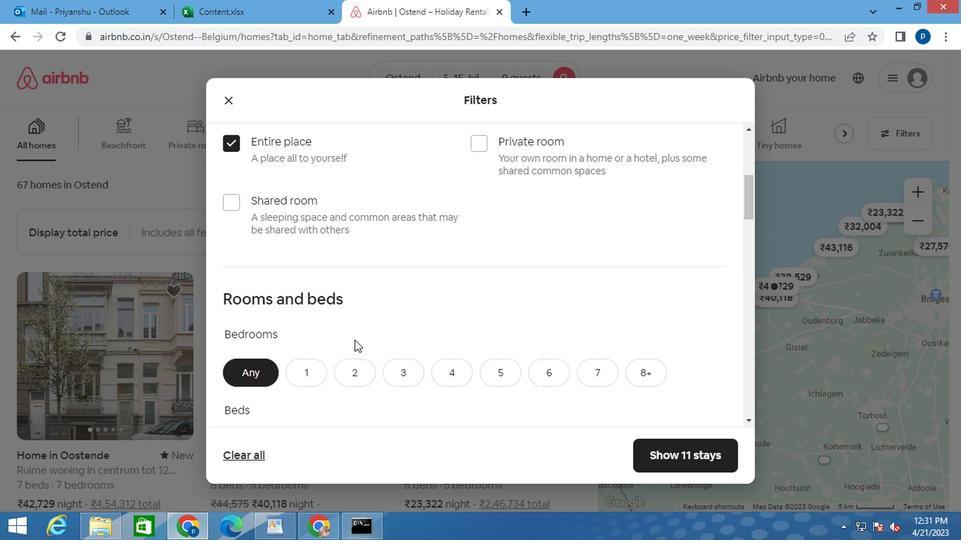 
Action: Mouse moved to (468, 355)
Screenshot: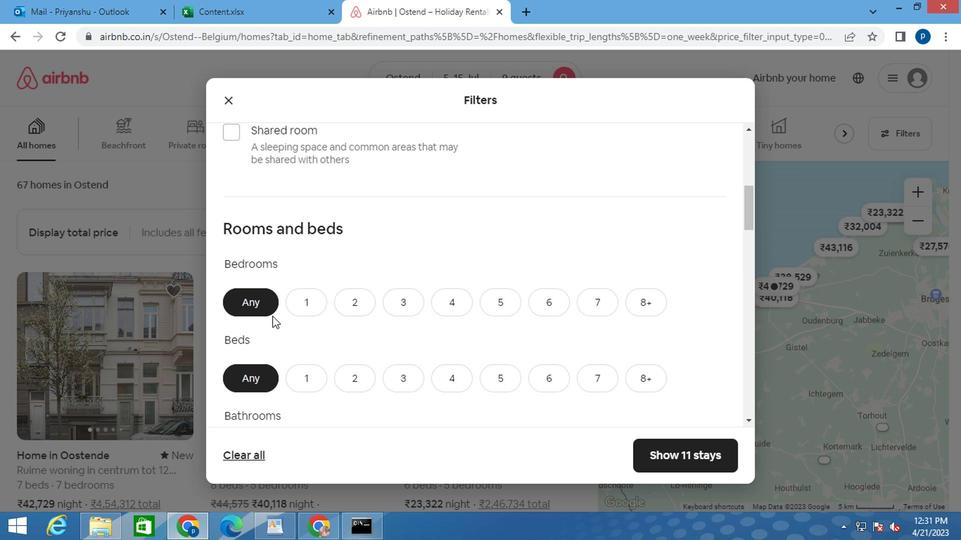 
Action: Mouse scrolled (468, 354) with delta (0, 0)
Screenshot: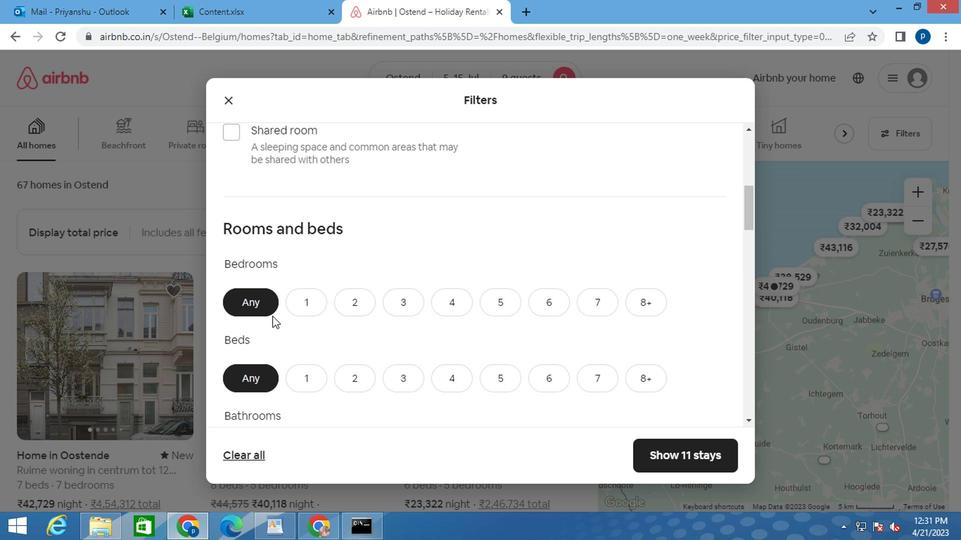 
Action: Mouse moved to (490, 229)
Screenshot: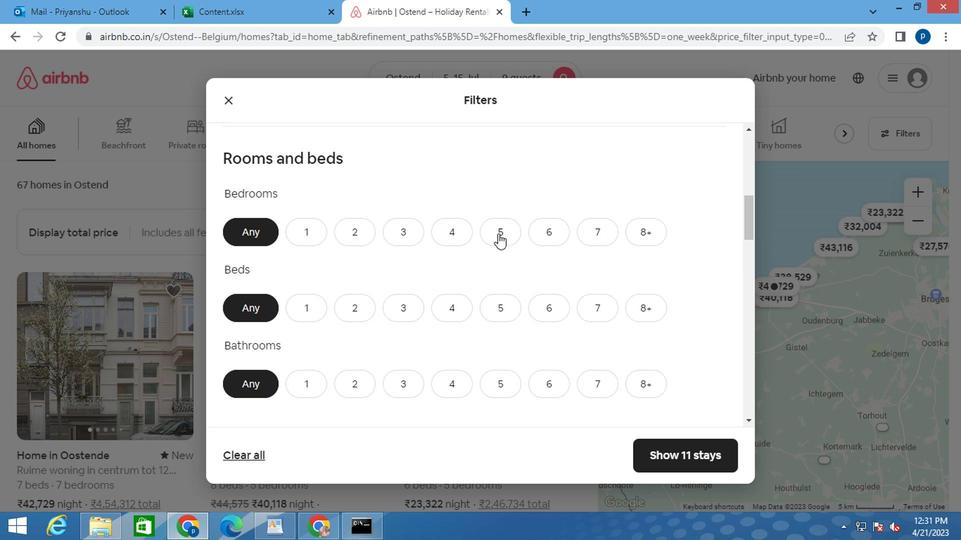 
Action: Mouse pressed left at (490, 229)
Screenshot: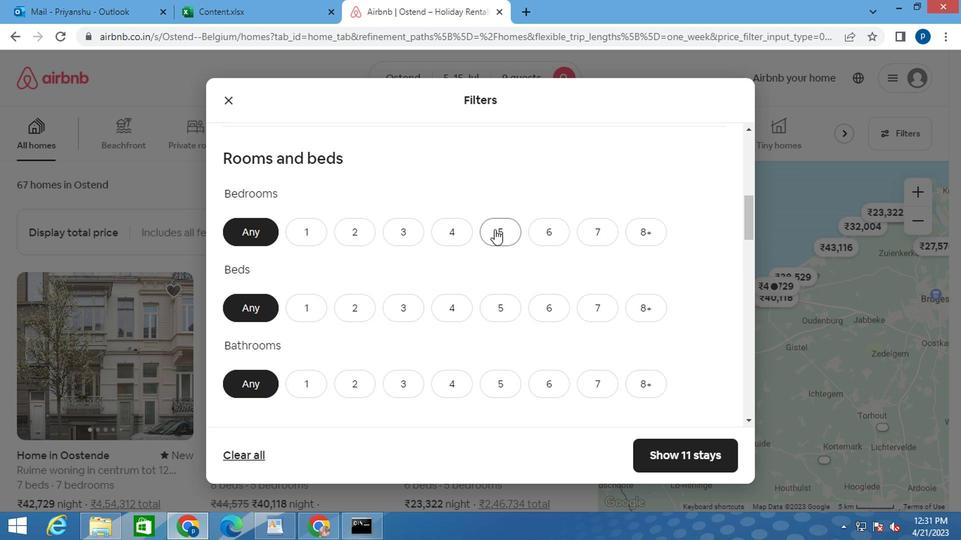 
Action: Mouse moved to (497, 303)
Screenshot: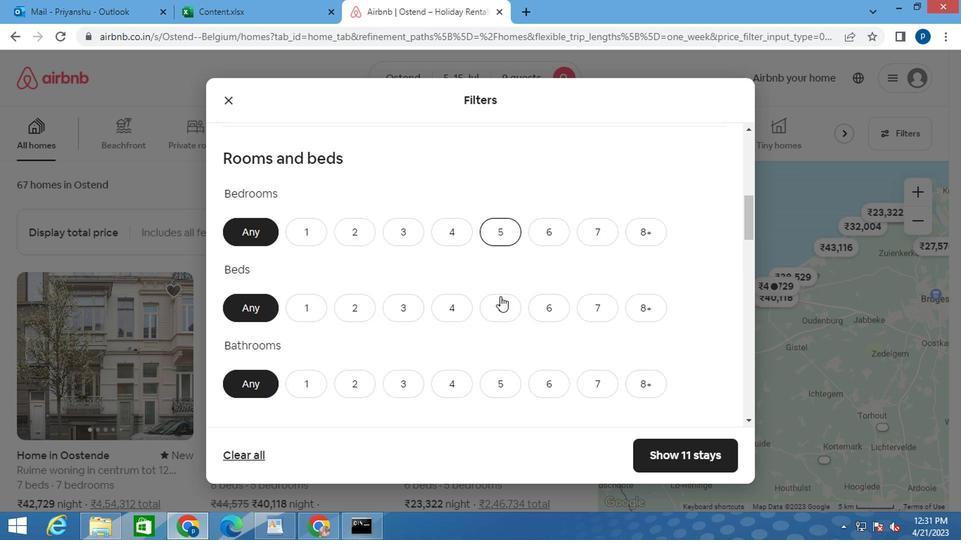 
Action: Mouse pressed left at (497, 303)
Screenshot: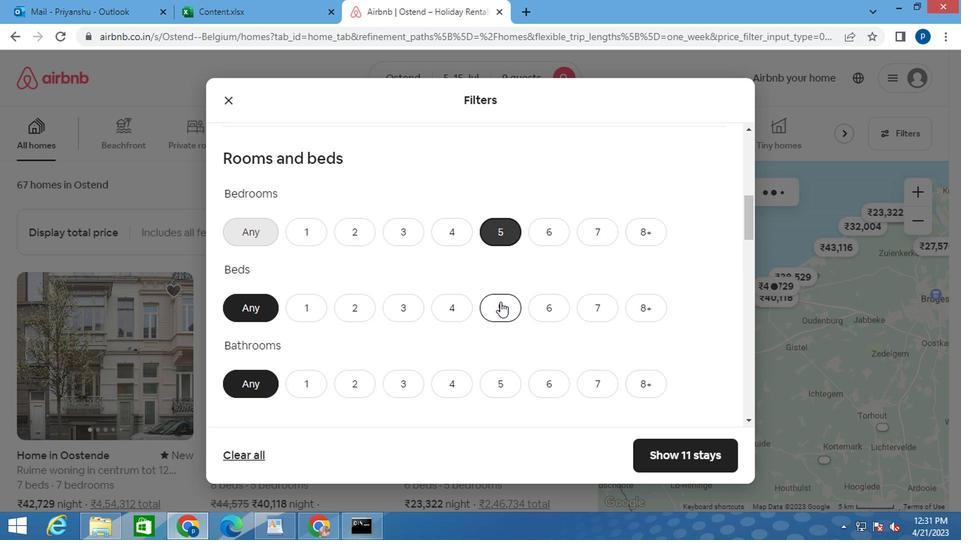 
Action: Mouse moved to (502, 375)
Screenshot: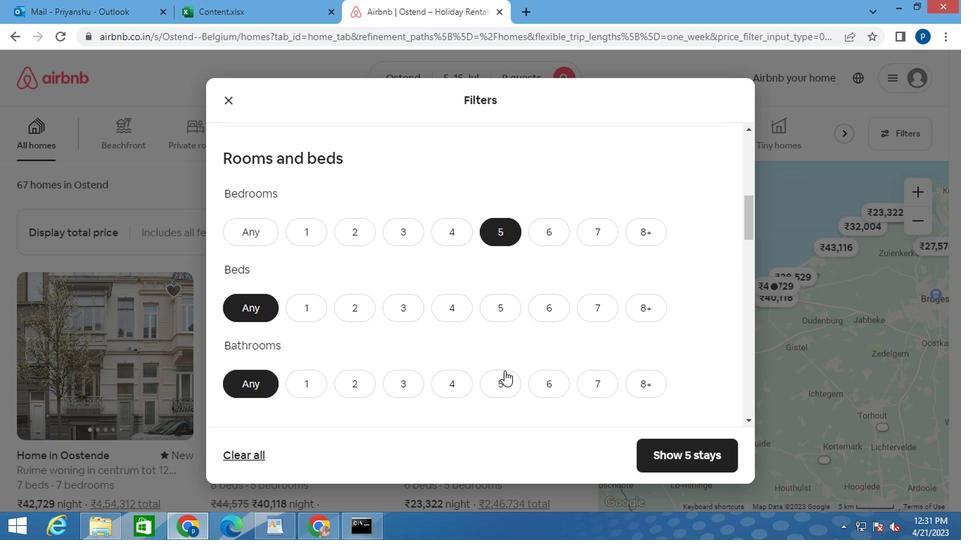 
Action: Mouse pressed left at (502, 375)
Screenshot: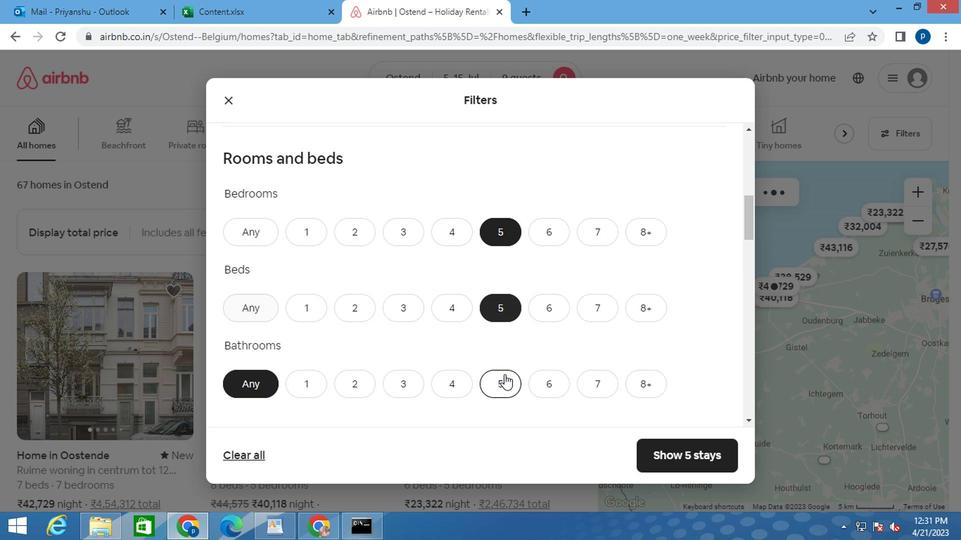 
Action: Mouse moved to (500, 378)
Screenshot: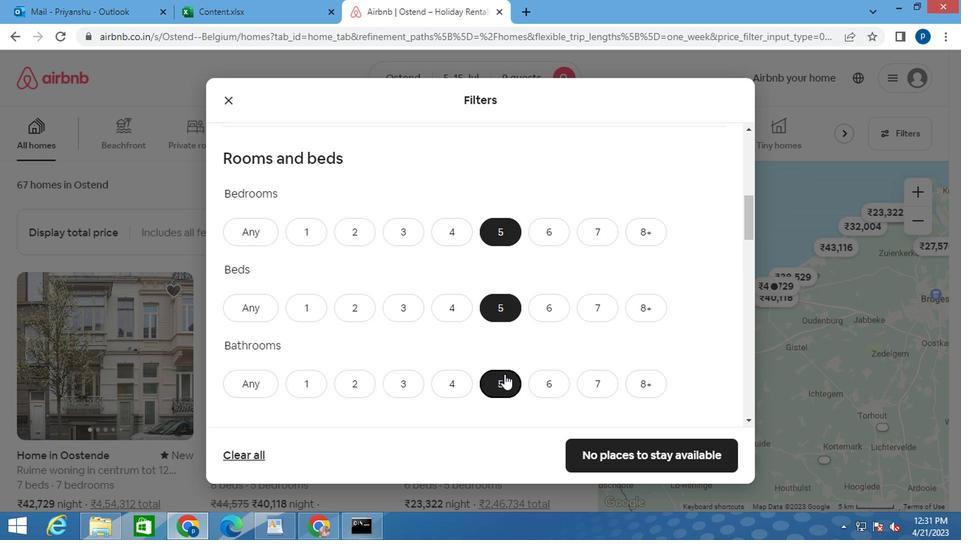 
Action: Mouse scrolled (500, 377) with delta (0, -1)
Screenshot: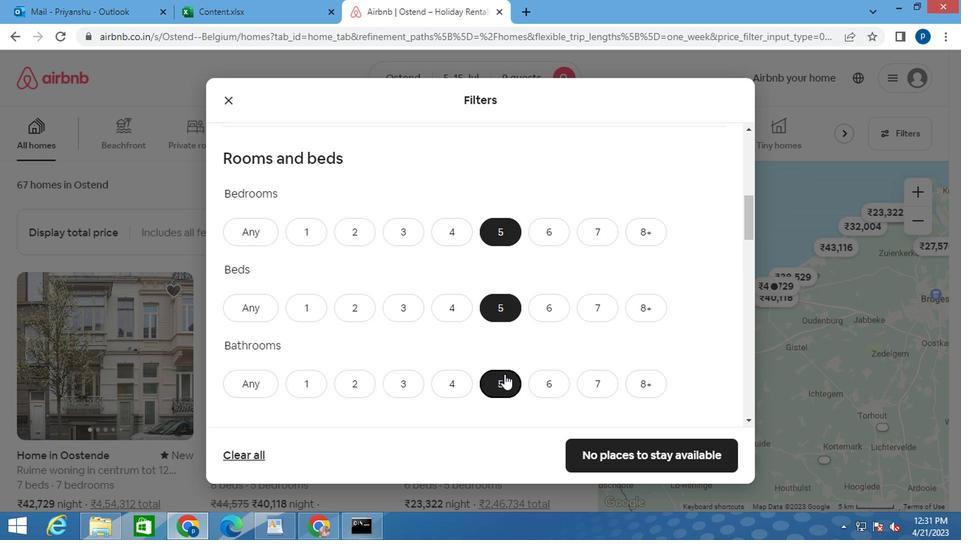 
Action: Mouse moved to (474, 359)
Screenshot: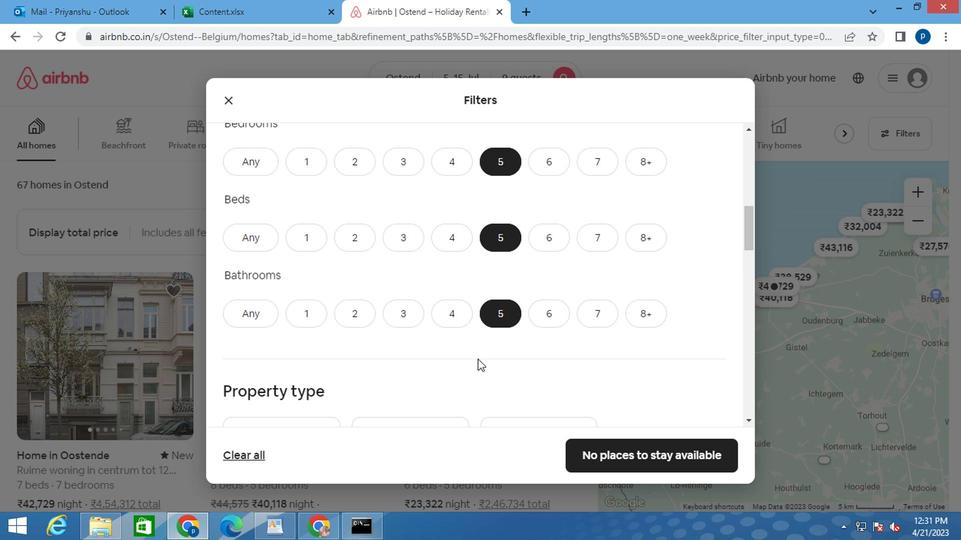 
Action: Mouse scrolled (474, 358) with delta (0, -1)
Screenshot: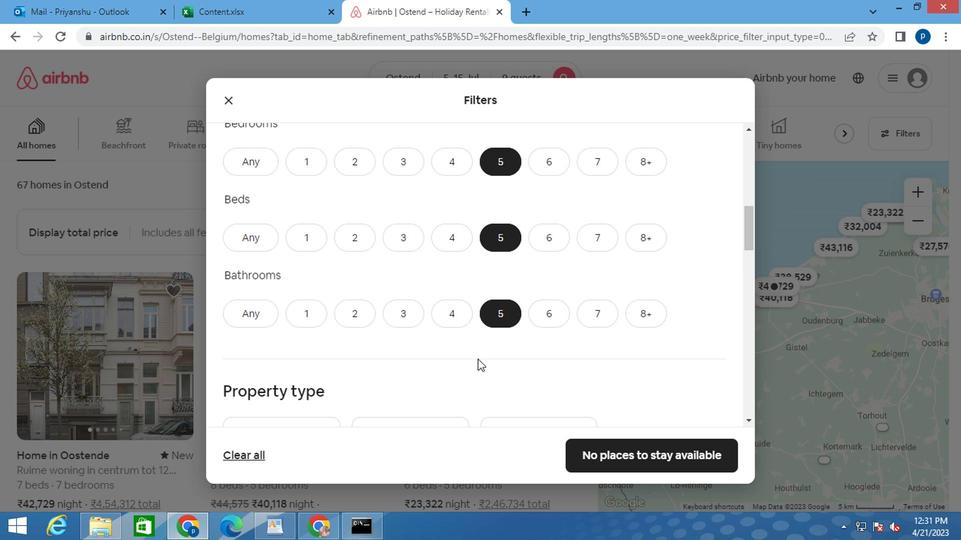 
Action: Mouse scrolled (474, 358) with delta (0, -1)
Screenshot: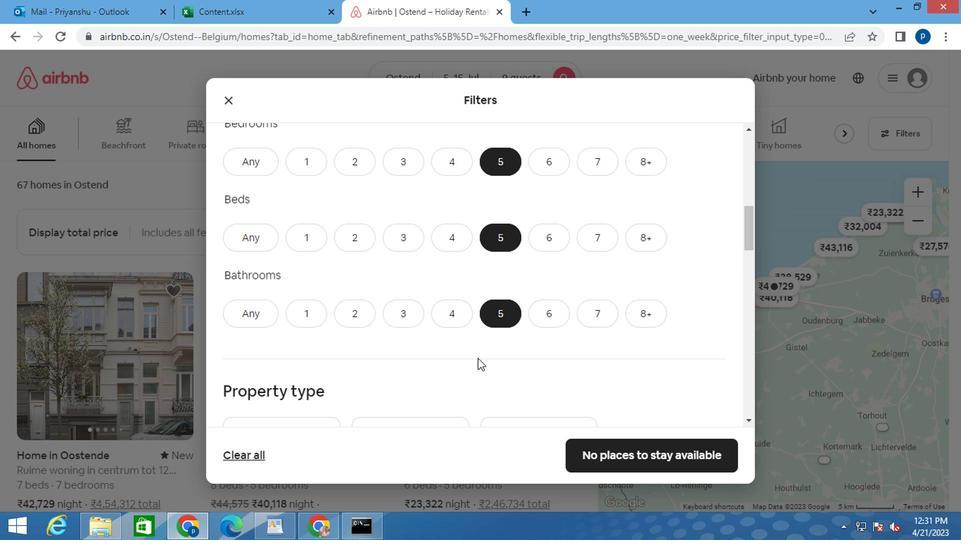 
Action: Mouse moved to (261, 321)
Screenshot: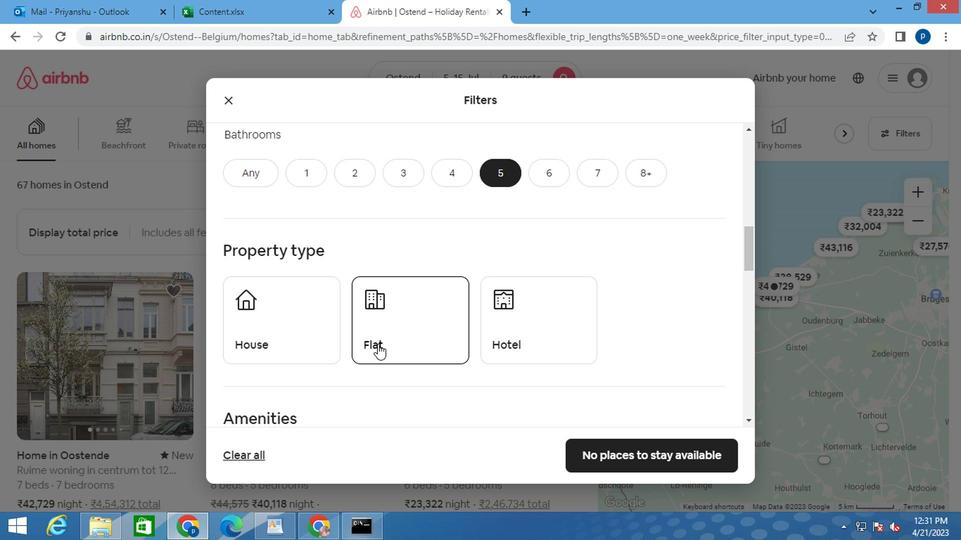 
Action: Mouse pressed left at (261, 321)
Screenshot: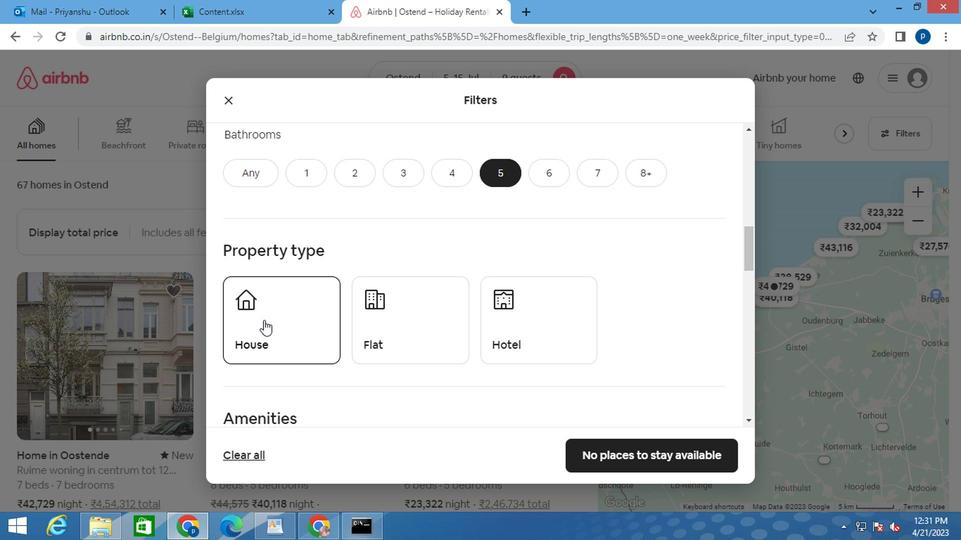 
Action: Mouse moved to (403, 339)
Screenshot: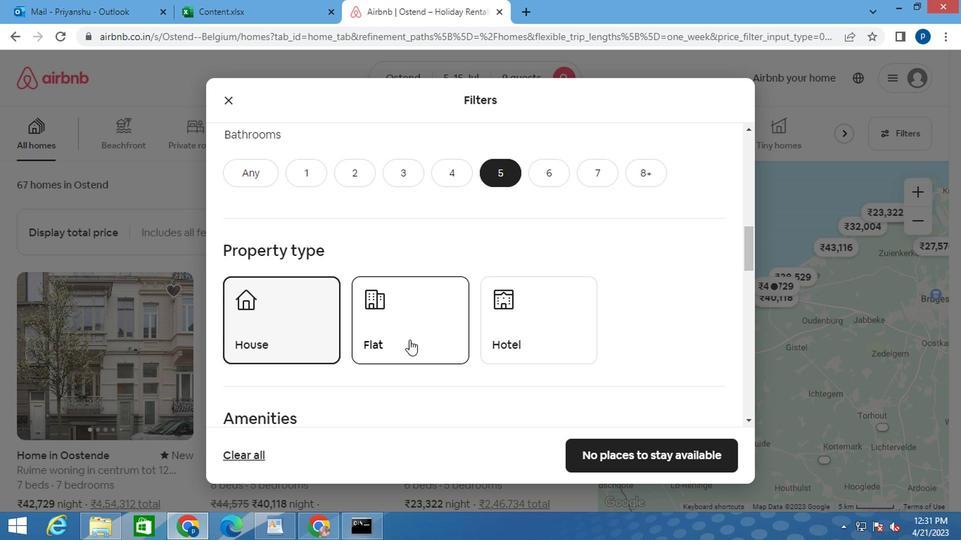 
Action: Mouse pressed left at (403, 339)
Screenshot: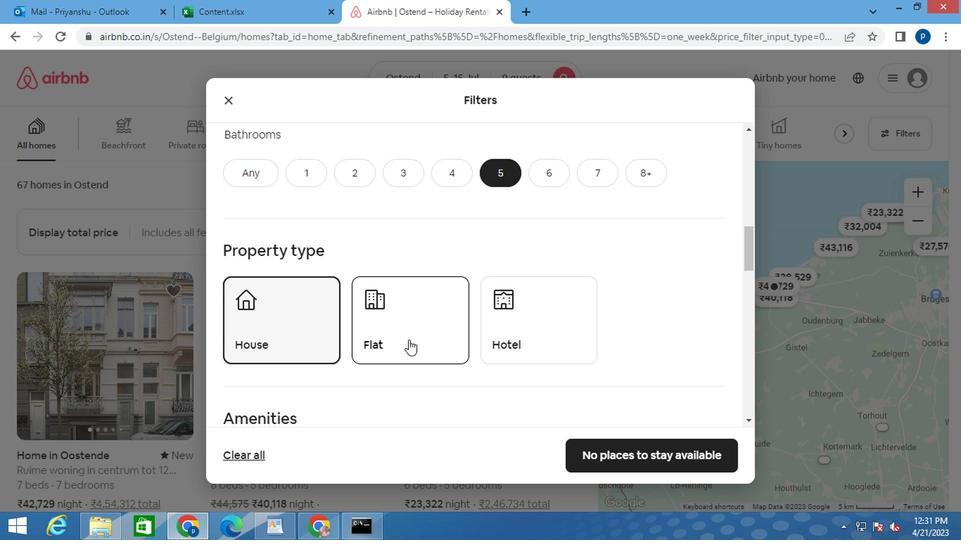 
Action: Mouse moved to (501, 357)
Screenshot: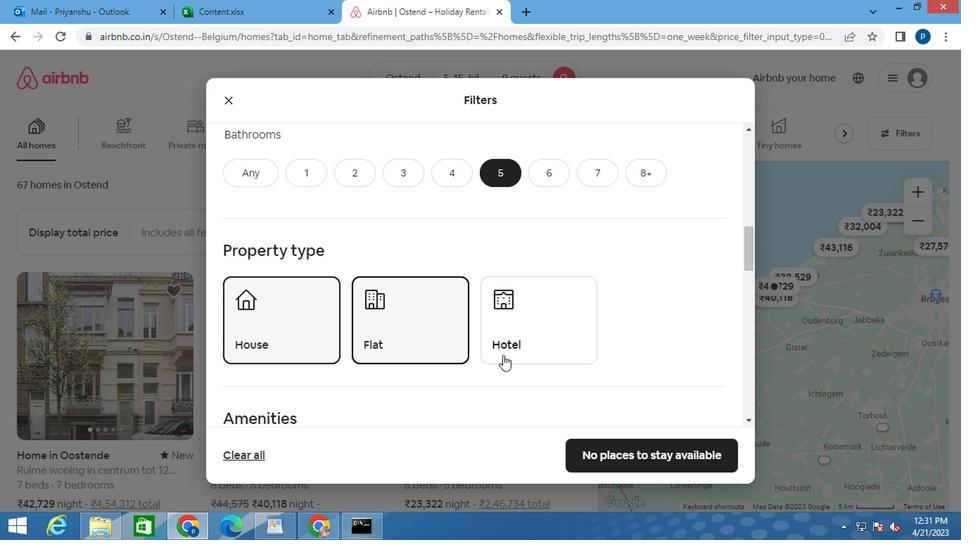 
Action: Mouse scrolled (501, 356) with delta (0, -1)
Screenshot: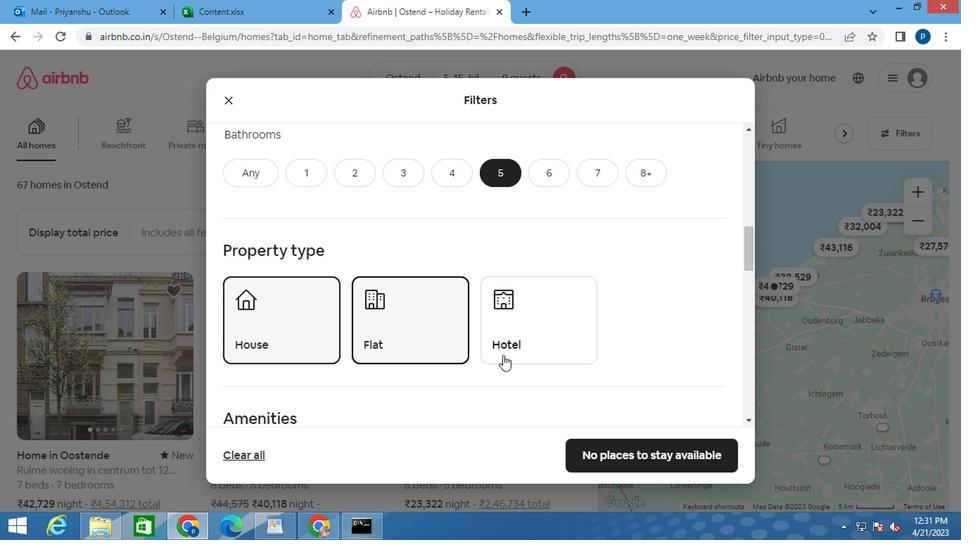 
Action: Mouse moved to (497, 357)
Screenshot: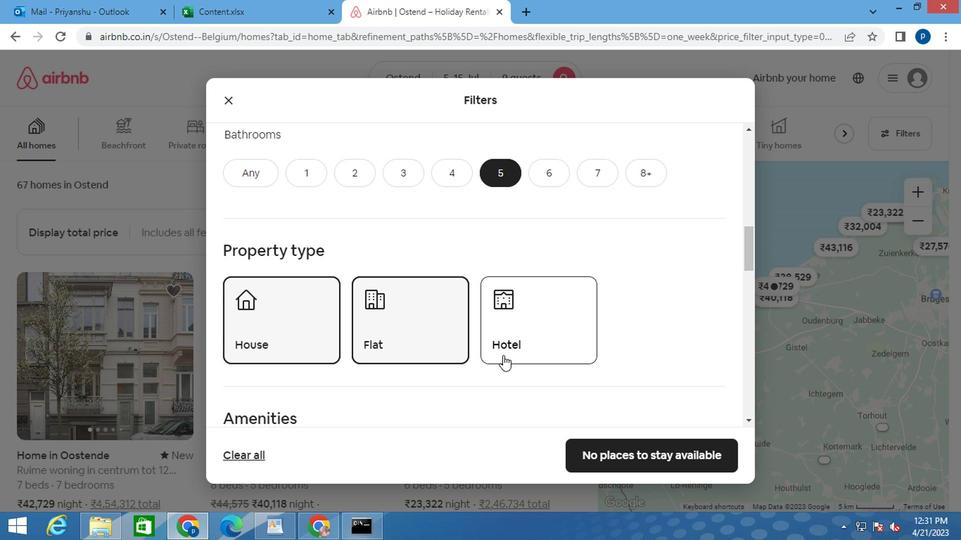 
Action: Mouse scrolled (497, 356) with delta (0, -1)
Screenshot: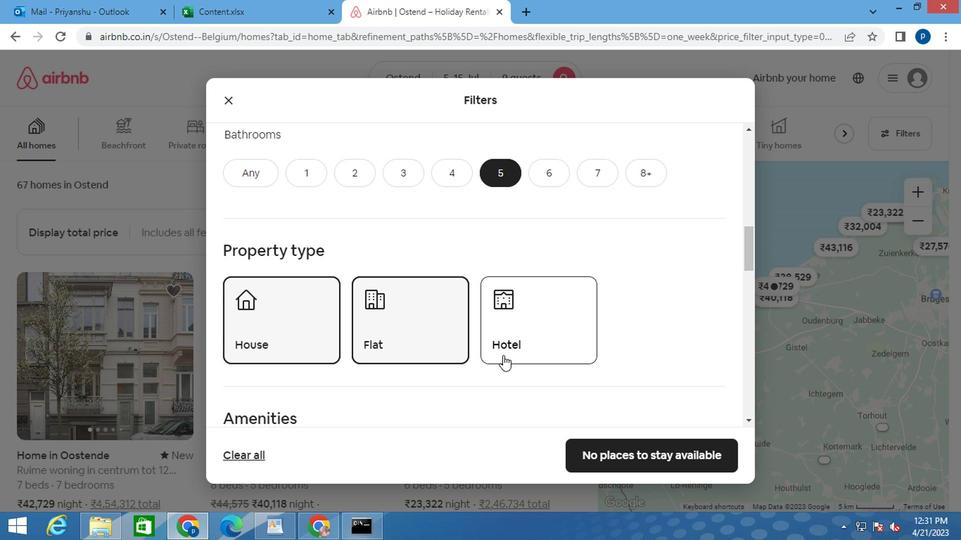 
Action: Mouse moved to (292, 332)
Screenshot: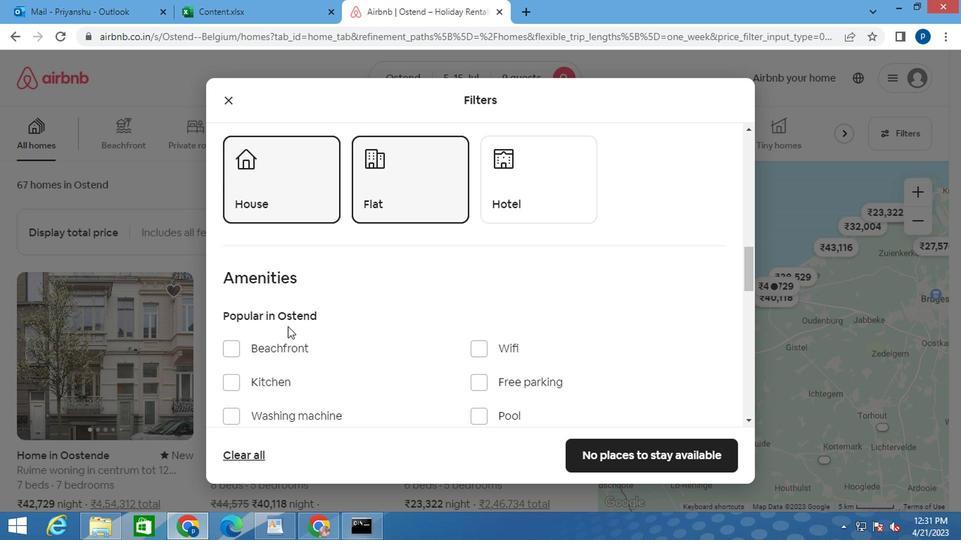 
Action: Mouse scrolled (292, 331) with delta (0, -1)
Screenshot: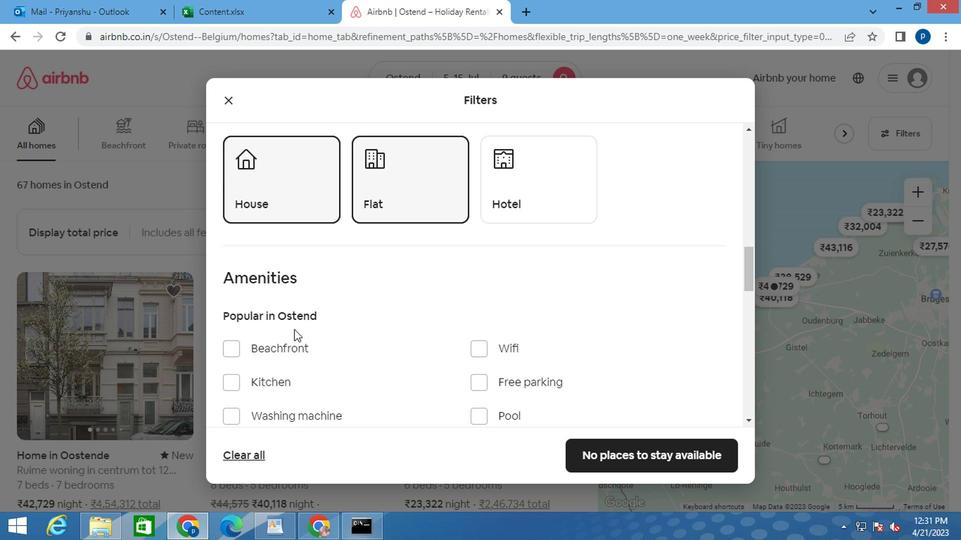 
Action: Mouse moved to (291, 333)
Screenshot: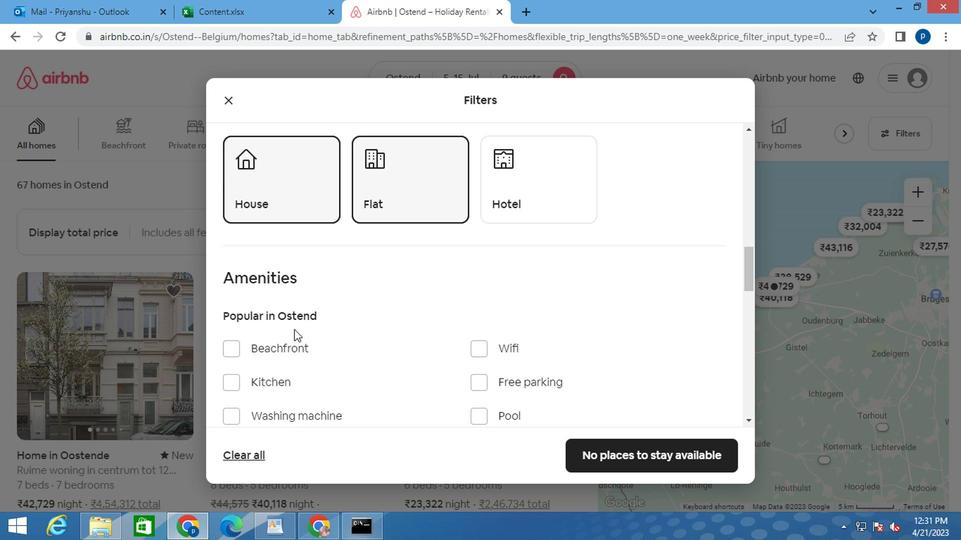 
Action: Mouse scrolled (291, 332) with delta (0, -1)
Screenshot: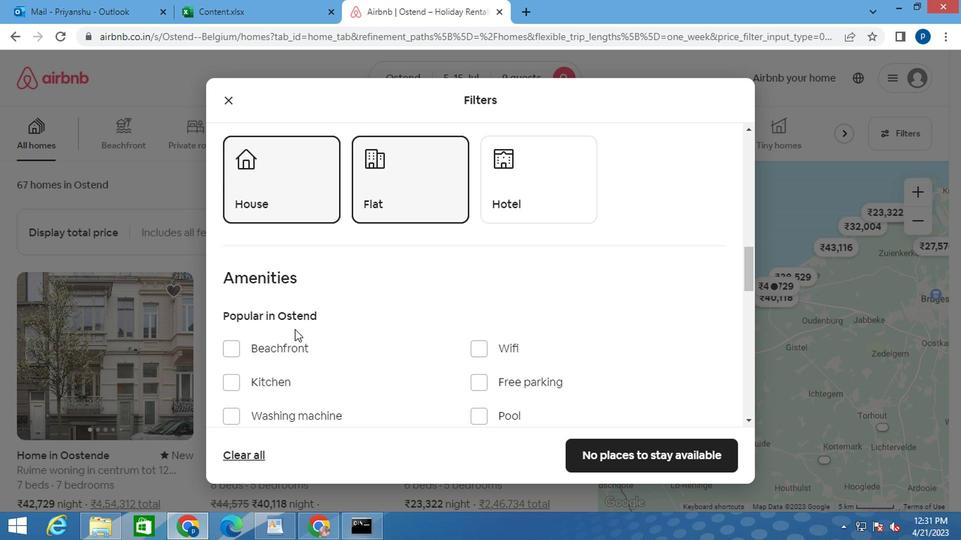 
Action: Mouse moved to (252, 311)
Screenshot: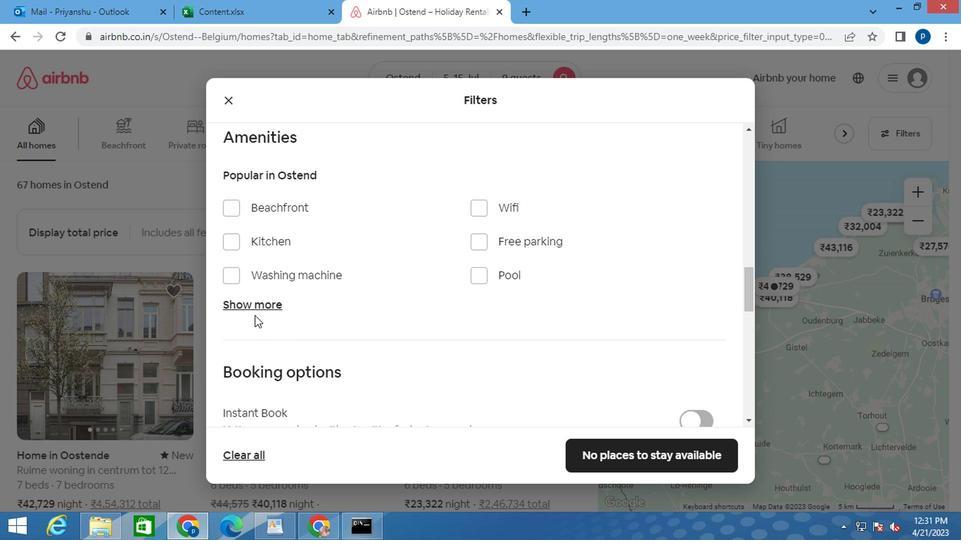 
Action: Mouse pressed left at (252, 311)
Screenshot: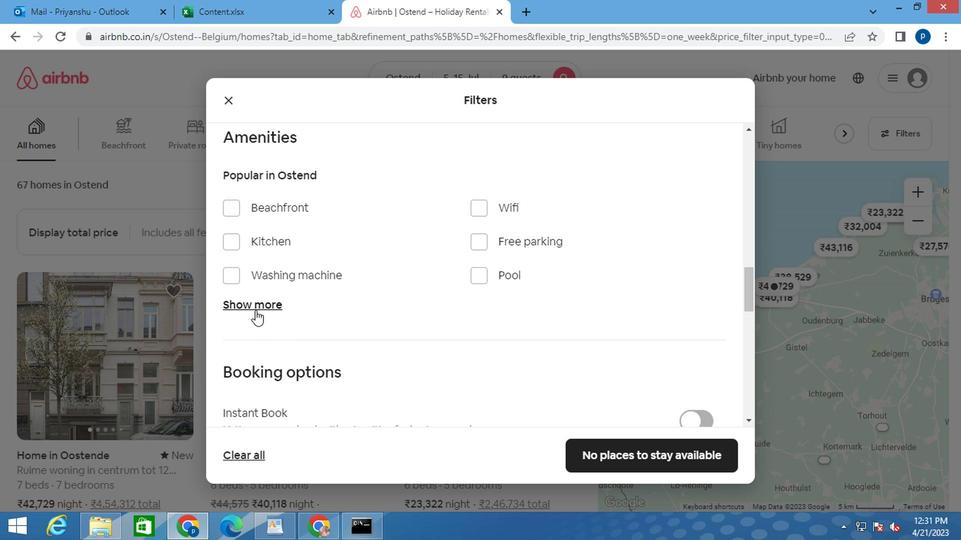 
Action: Mouse moved to (414, 336)
Screenshot: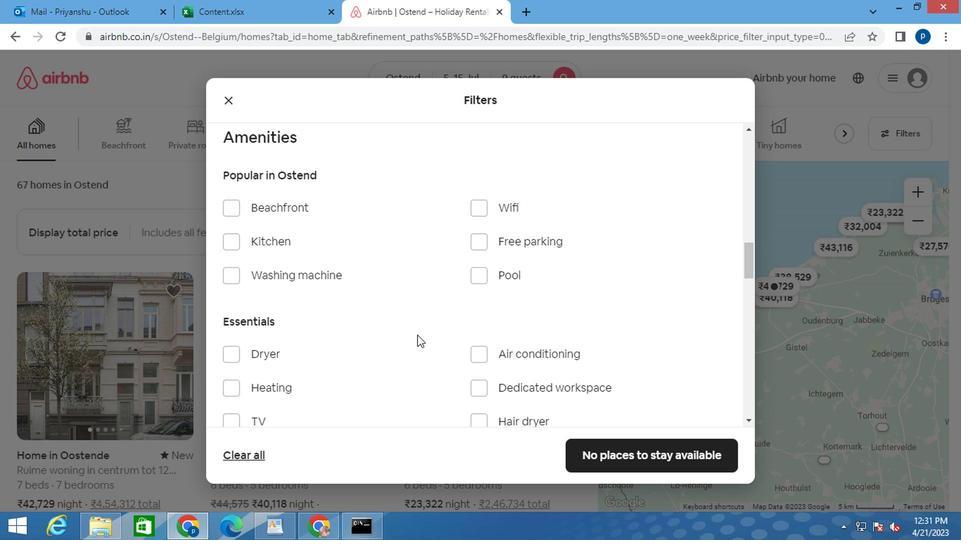 
Action: Mouse scrolled (414, 335) with delta (0, 0)
Screenshot: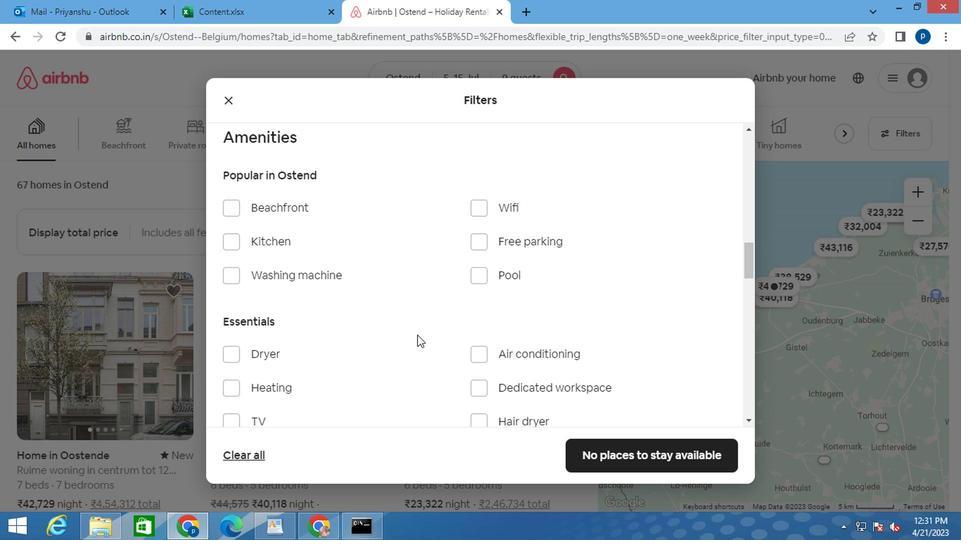 
Action: Mouse moved to (413, 337)
Screenshot: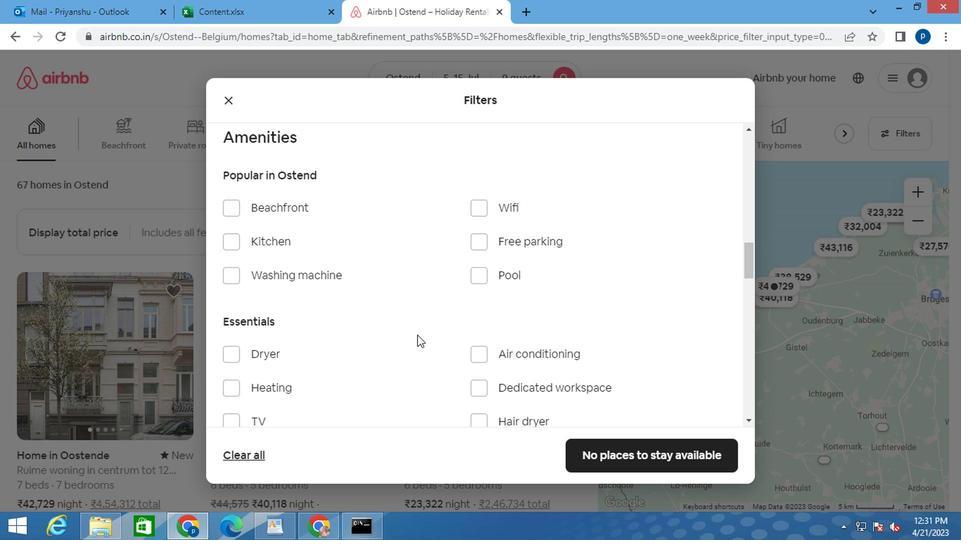 
Action: Mouse scrolled (413, 336) with delta (0, -1)
Screenshot: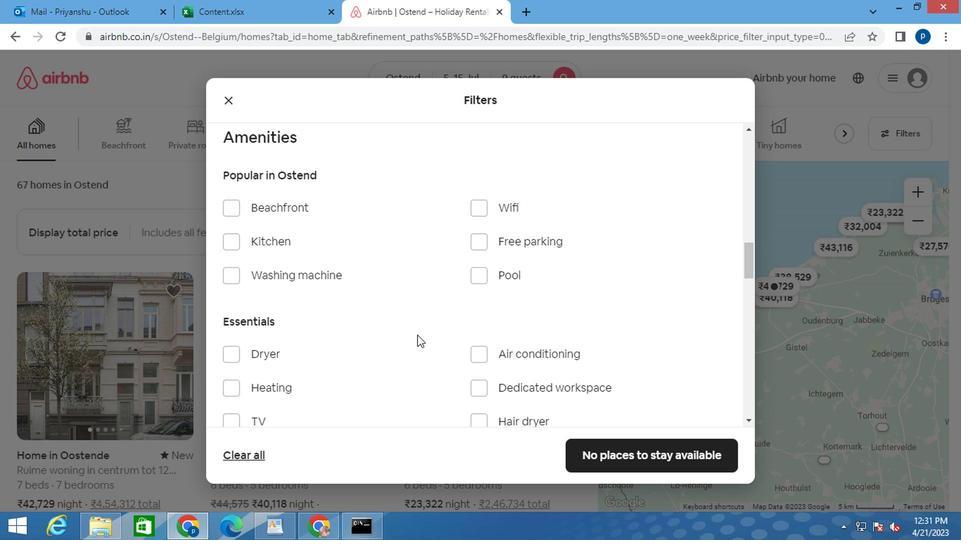 
Action: Mouse moved to (412, 337)
Screenshot: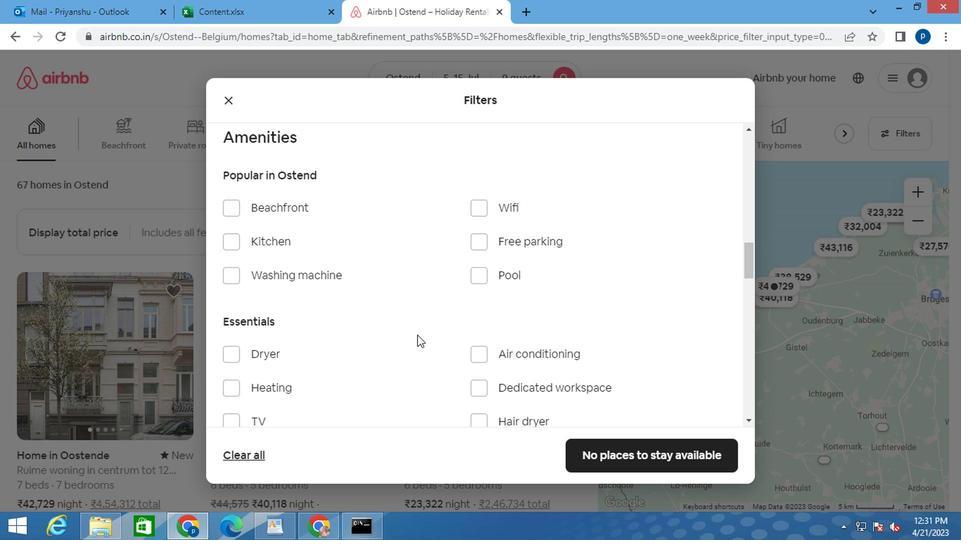 
Action: Mouse scrolled (412, 336) with delta (0, -1)
Screenshot: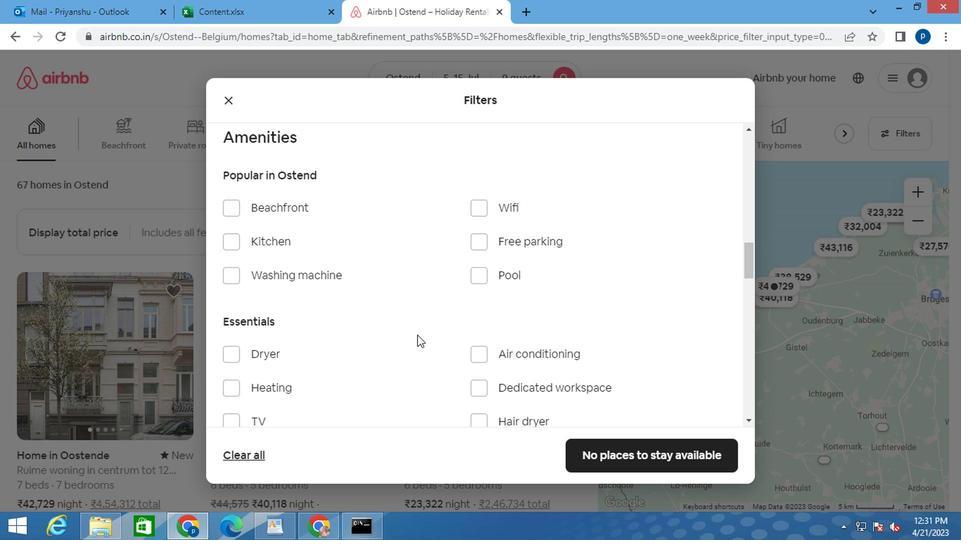 
Action: Mouse moved to (482, 202)
Screenshot: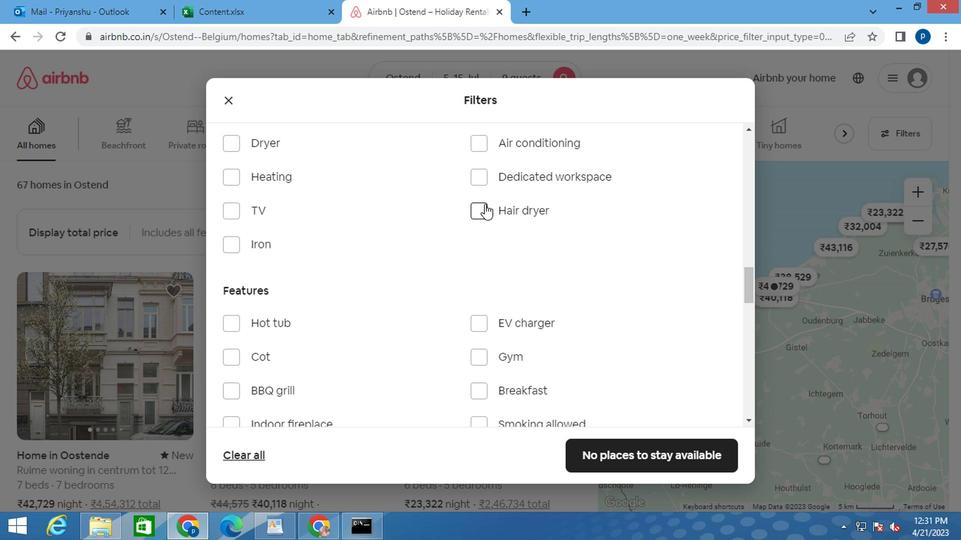 
Action: Mouse scrolled (482, 203) with delta (0, 0)
Screenshot: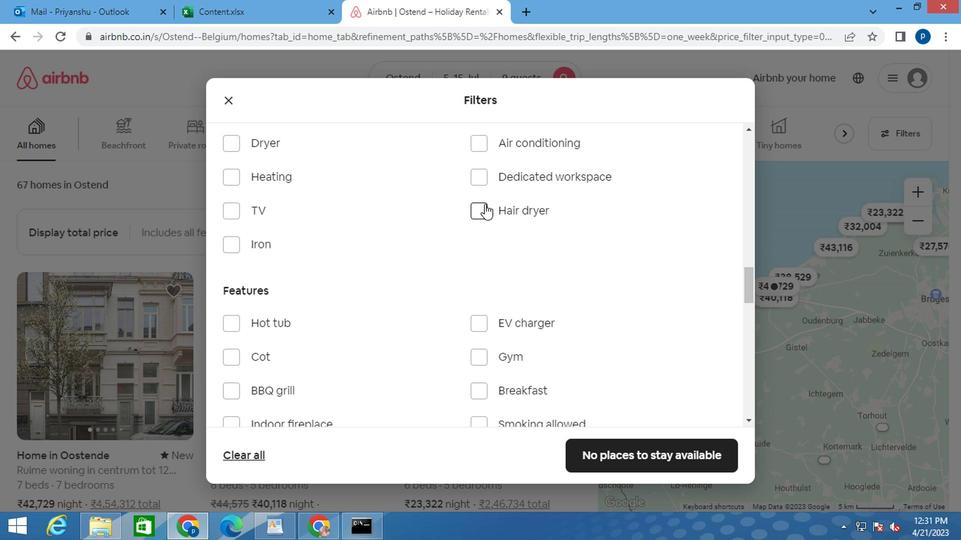 
Action: Mouse scrolled (482, 203) with delta (0, 0)
Screenshot: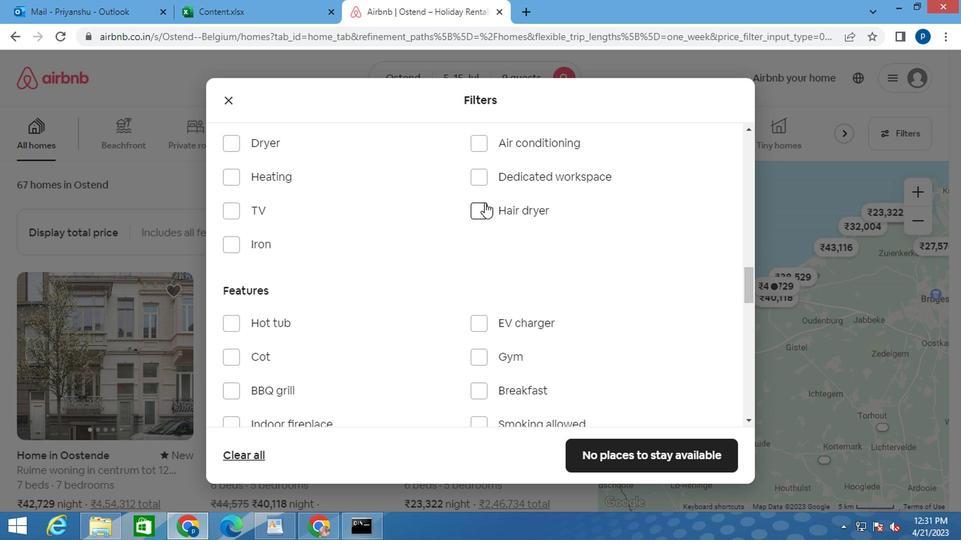
Action: Mouse moved to (233, 316)
Screenshot: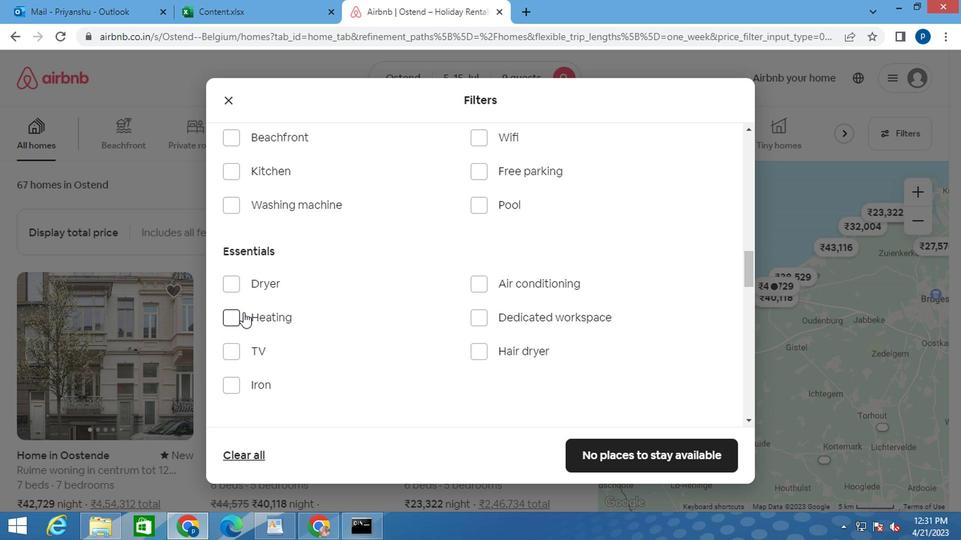 
Action: Mouse pressed left at (233, 316)
Screenshot: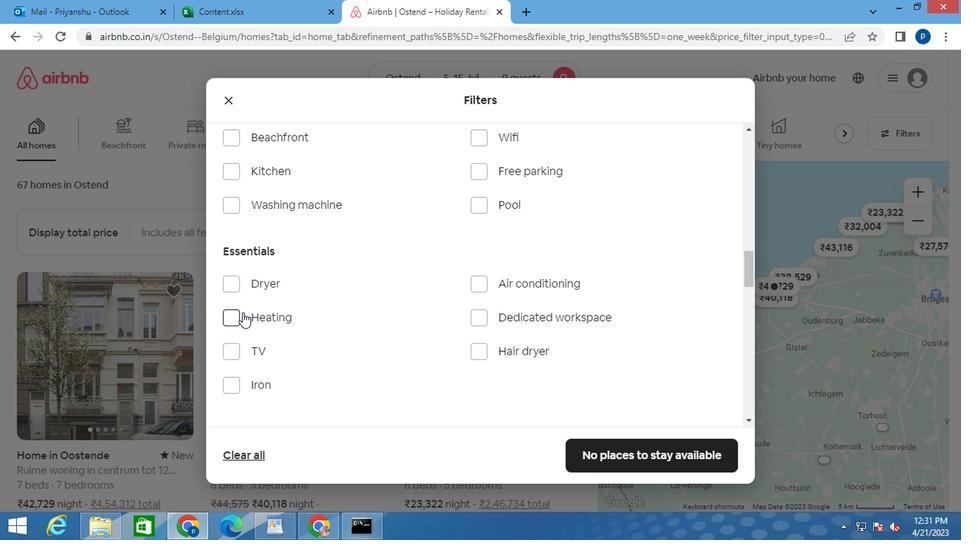 
Action: Mouse moved to (327, 327)
Screenshot: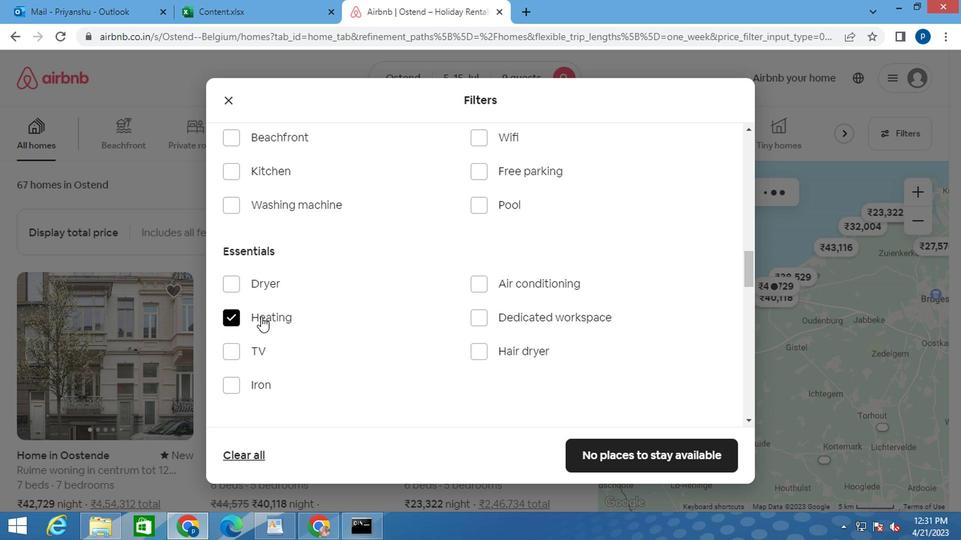 
Action: Mouse scrolled (327, 326) with delta (0, 0)
Screenshot: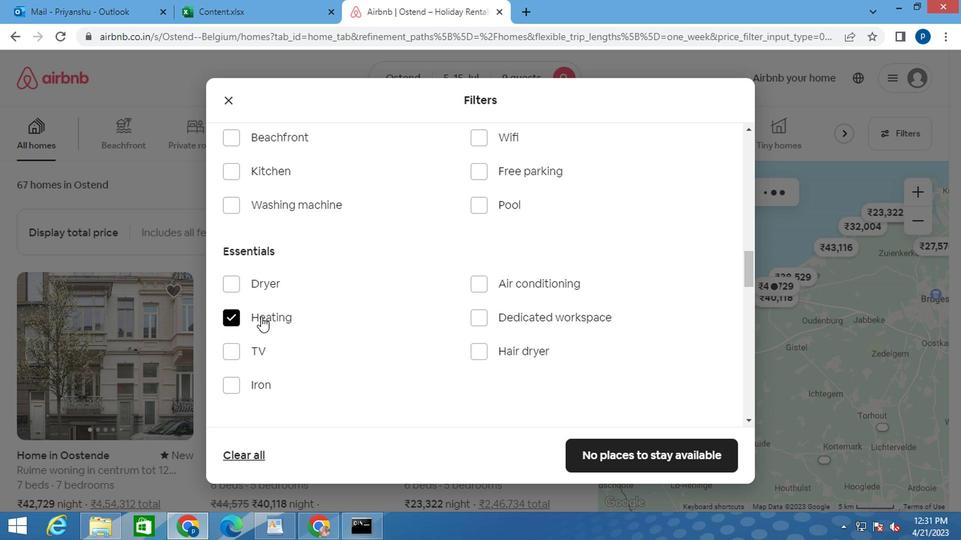 
Action: Mouse moved to (340, 330)
Screenshot: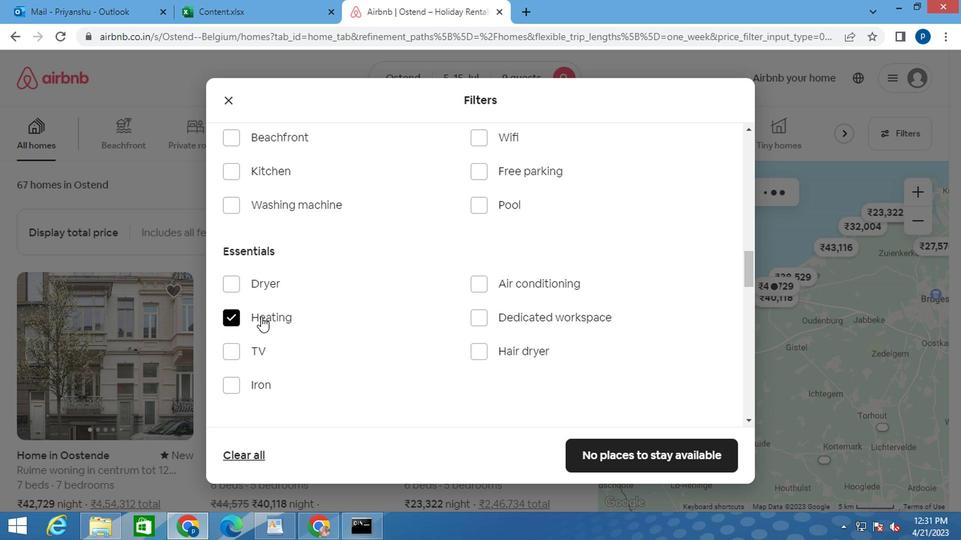 
Action: Mouse scrolled (340, 330) with delta (0, 0)
Screenshot: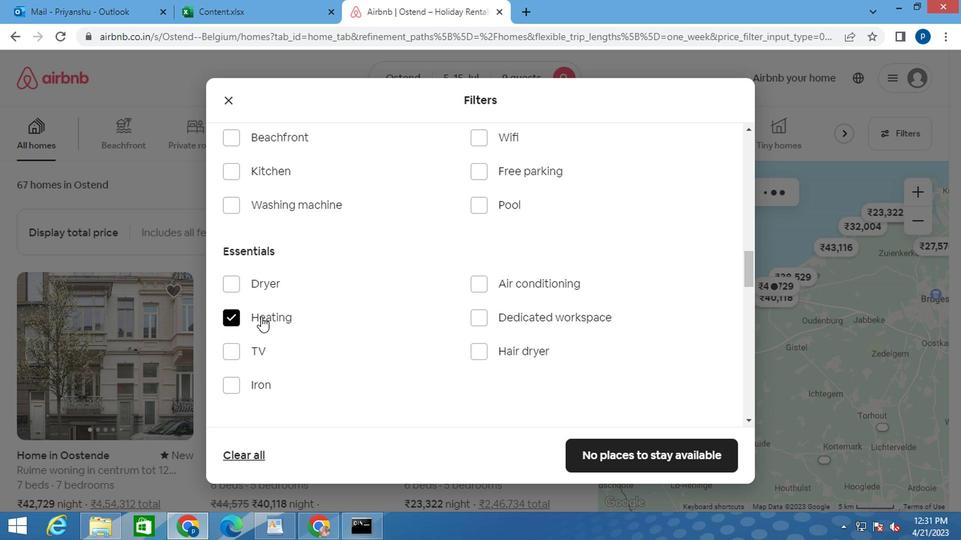
Action: Mouse moved to (345, 331)
Screenshot: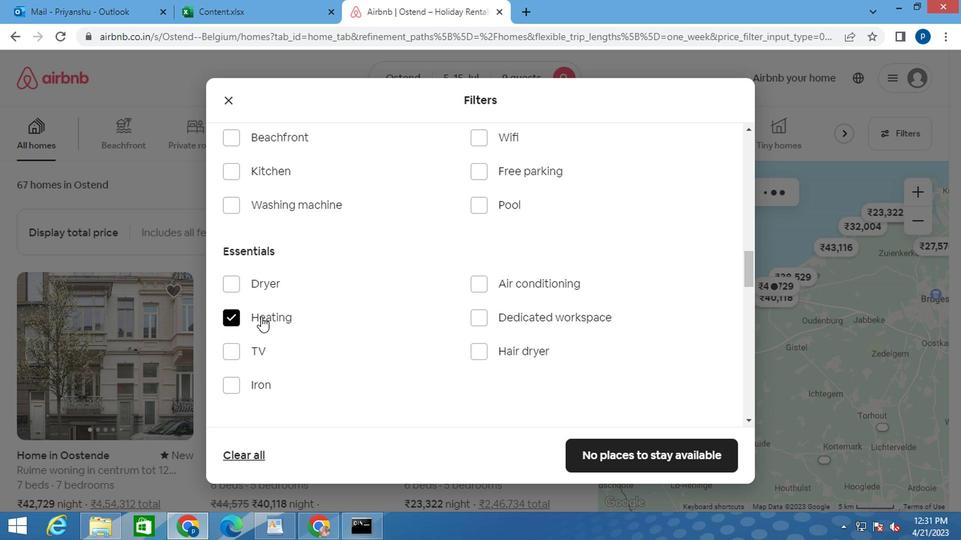 
Action: Mouse scrolled (345, 330) with delta (0, 0)
Screenshot: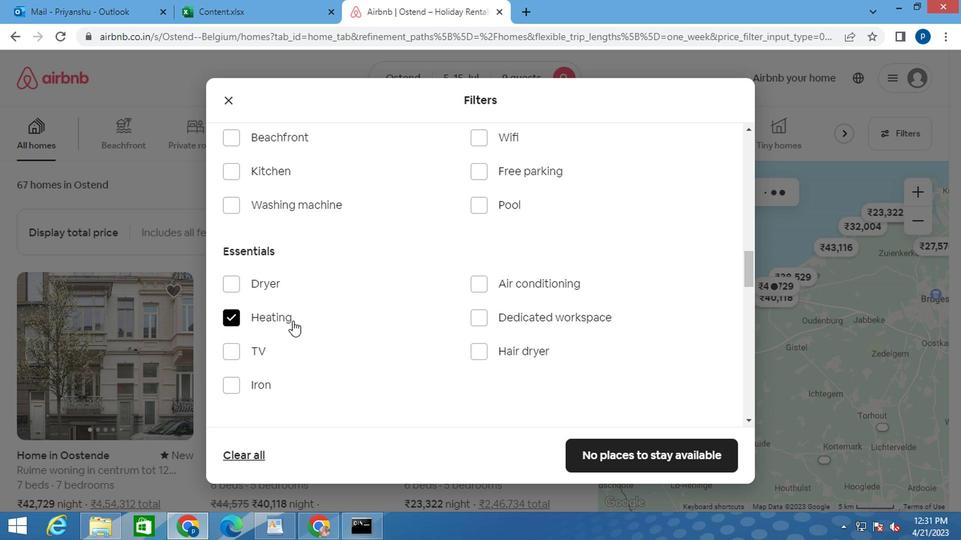 
Action: Mouse moved to (346, 331)
Screenshot: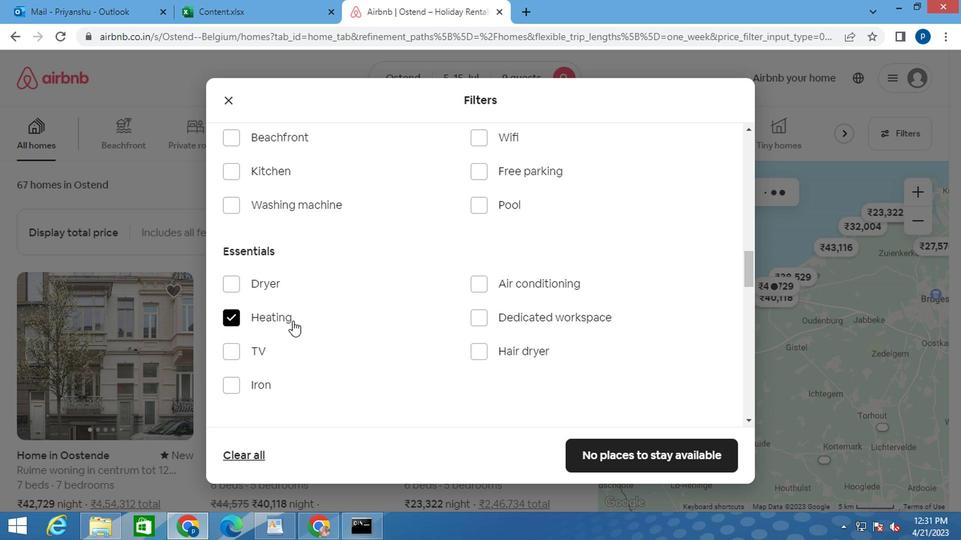 
Action: Mouse scrolled (346, 330) with delta (0, 0)
Screenshot: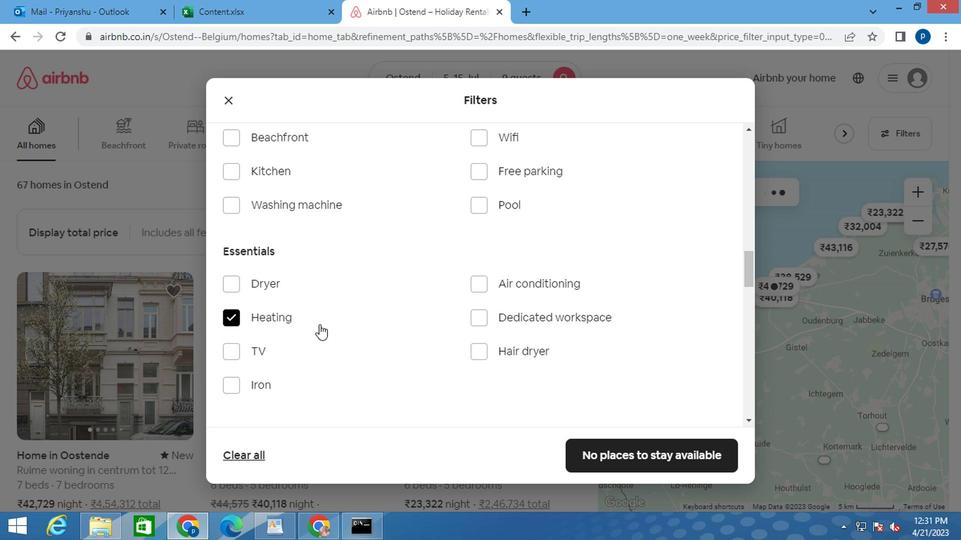 
Action: Mouse moved to (500, 322)
Screenshot: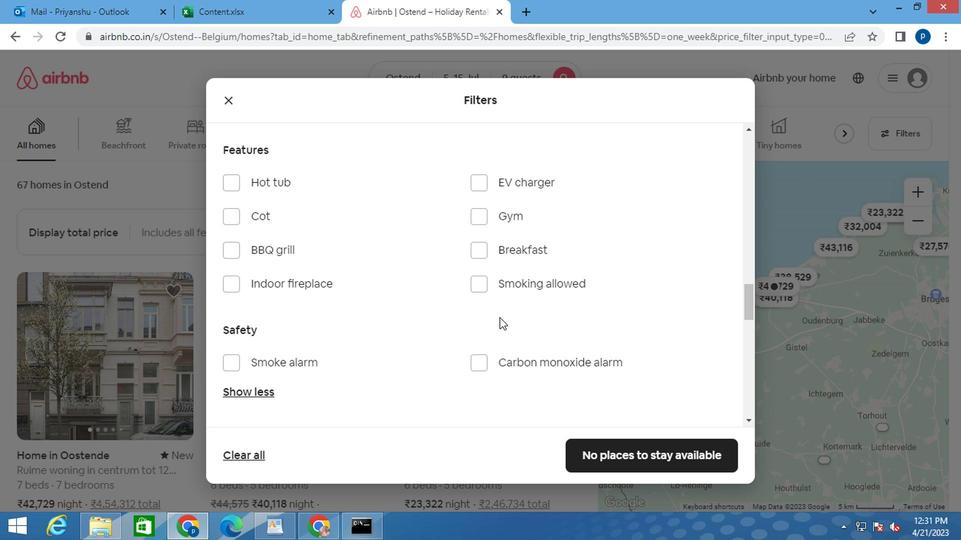 
Action: Mouse scrolled (500, 321) with delta (0, 0)
Screenshot: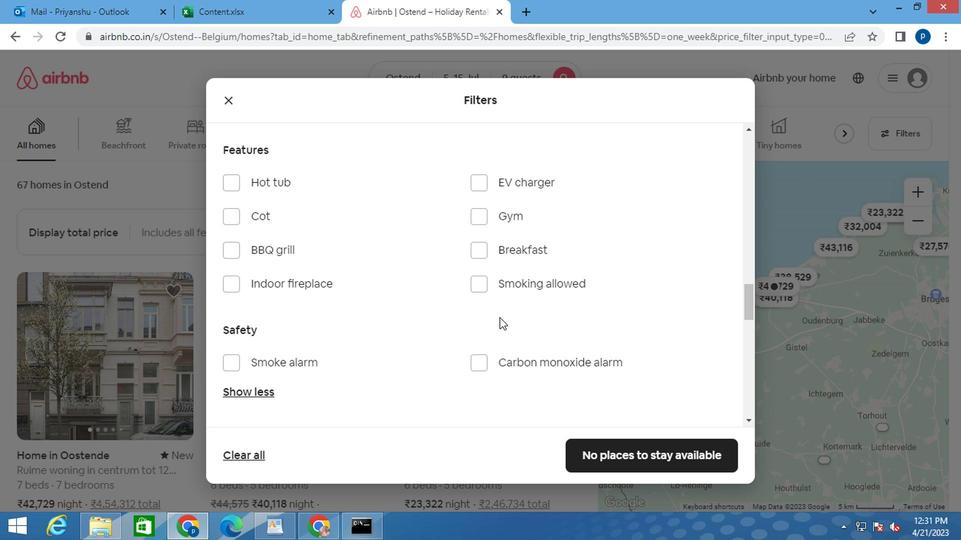 
Action: Mouse scrolled (500, 321) with delta (0, 0)
Screenshot: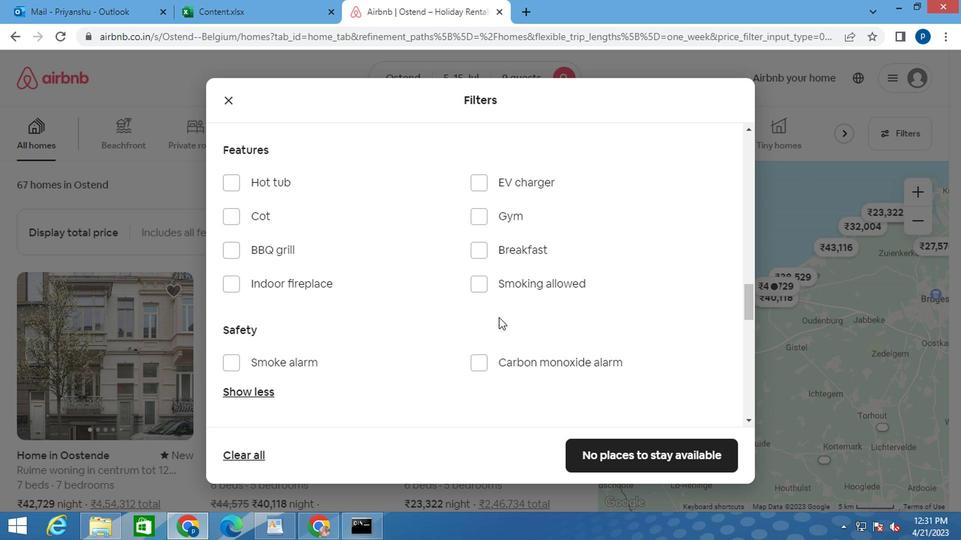 
Action: Mouse scrolled (500, 321) with delta (0, 0)
Screenshot: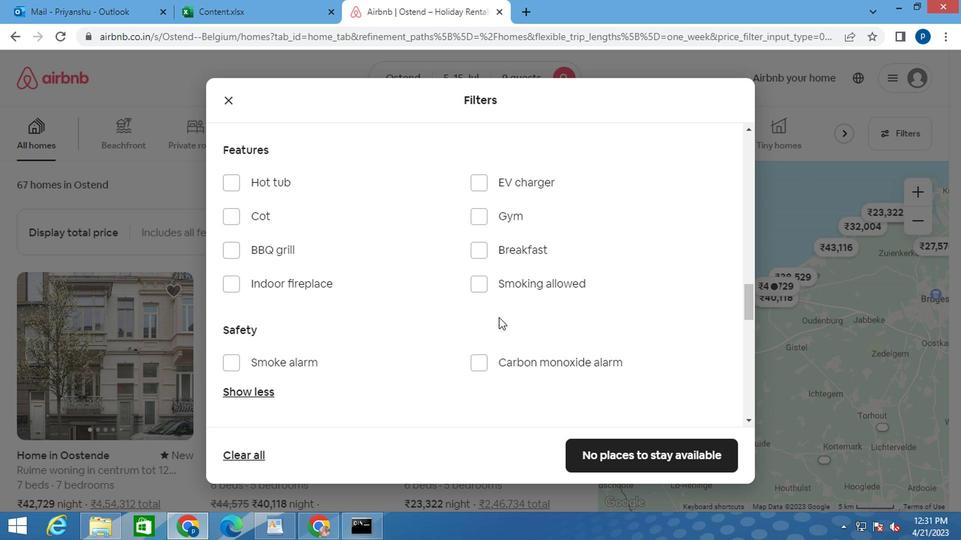 
Action: Mouse scrolled (500, 321) with delta (0, 0)
Screenshot: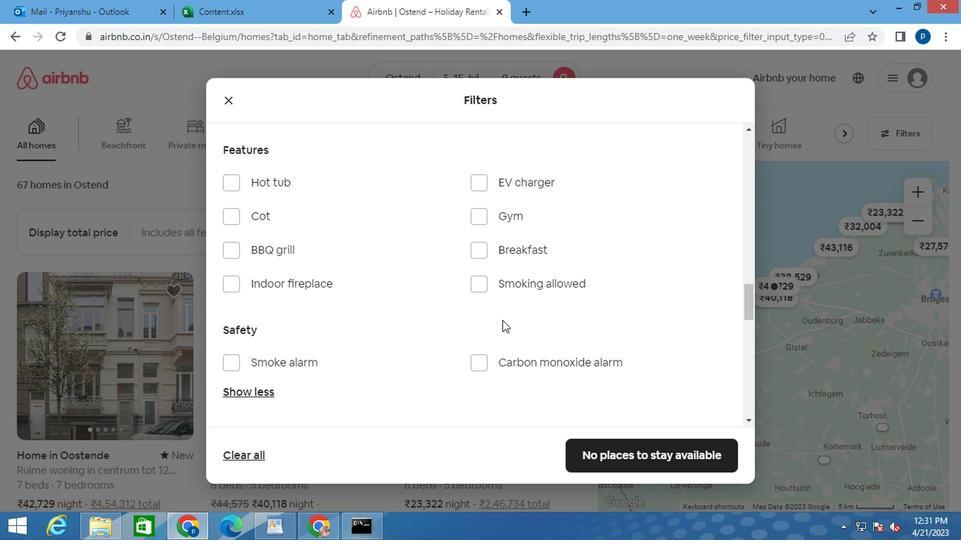 
Action: Mouse moved to (692, 276)
Screenshot: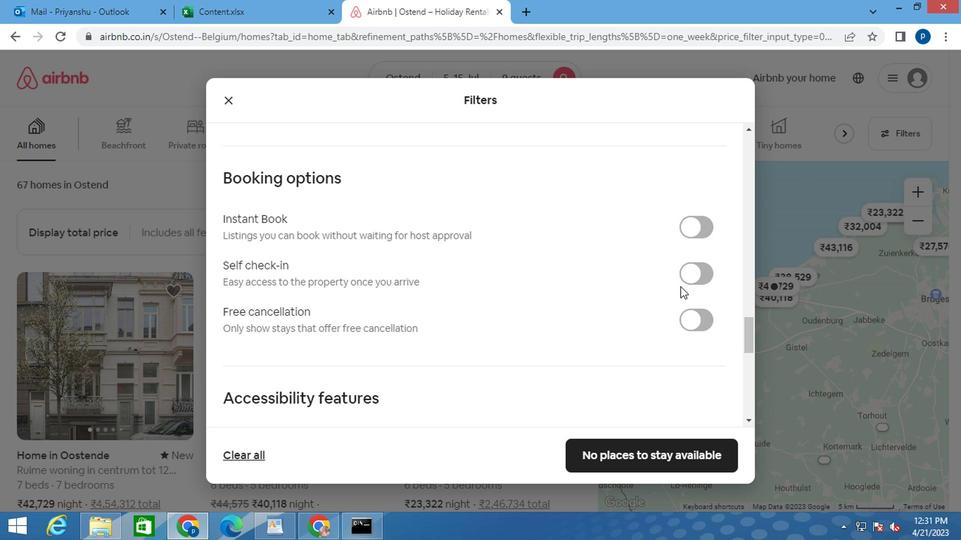 
Action: Mouse pressed left at (692, 276)
Screenshot: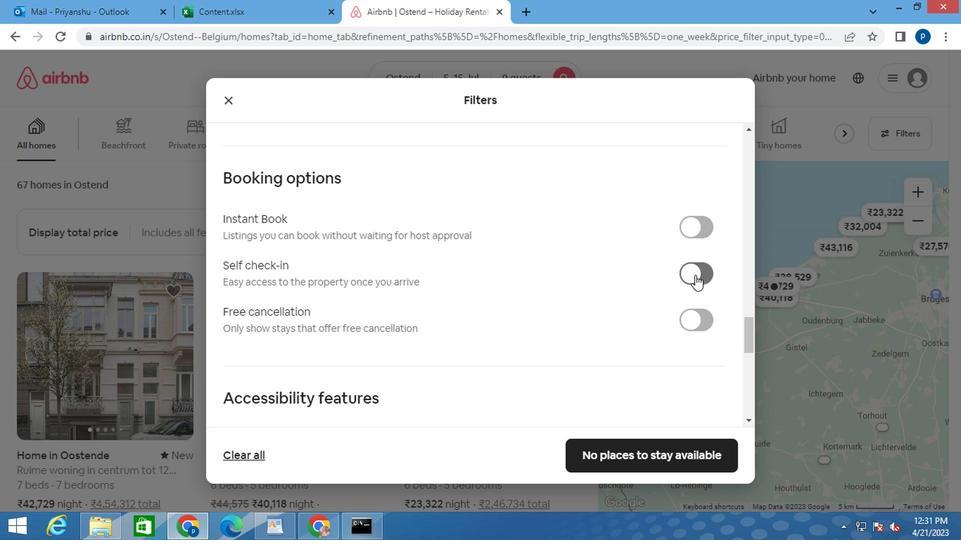 
Action: Mouse moved to (596, 299)
Screenshot: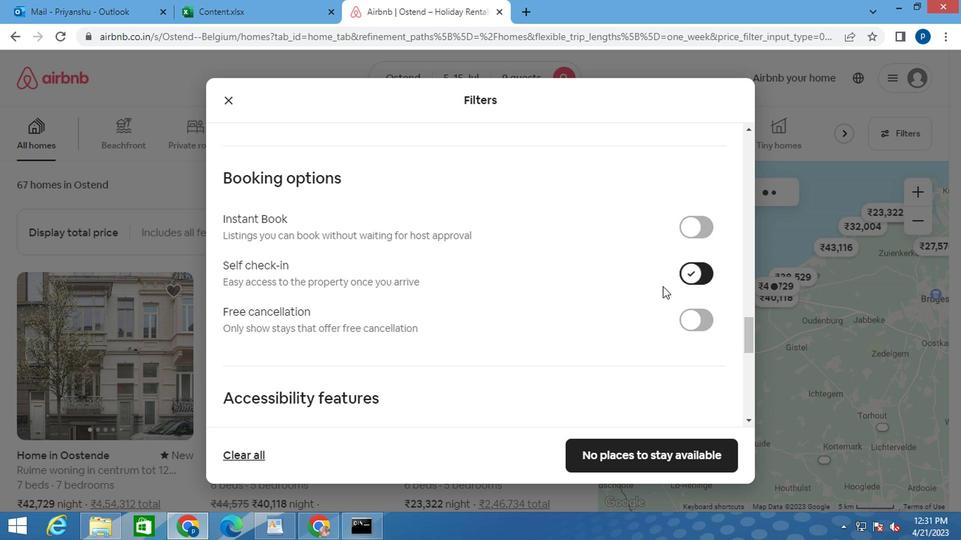 
Action: Mouse scrolled (596, 299) with delta (0, 0)
Screenshot: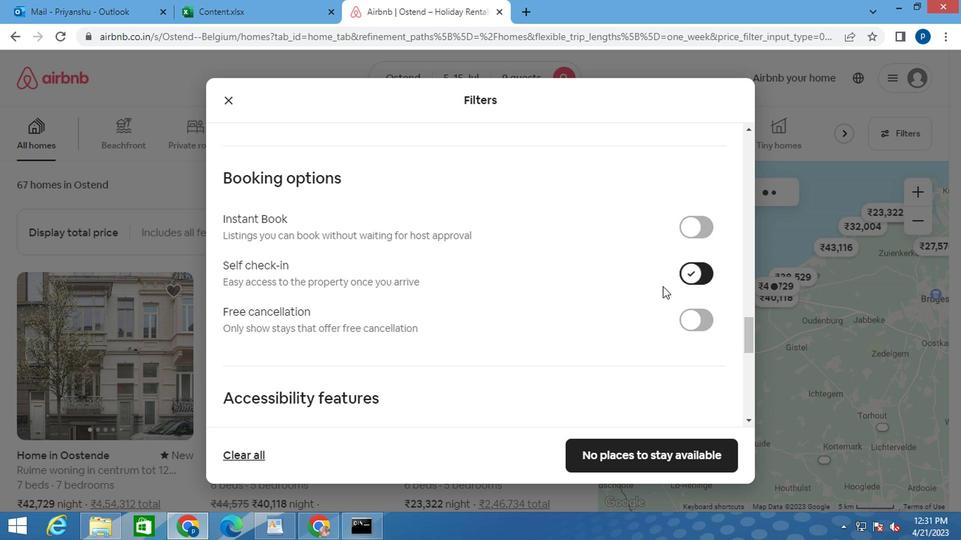 
Action: Mouse moved to (595, 301)
Screenshot: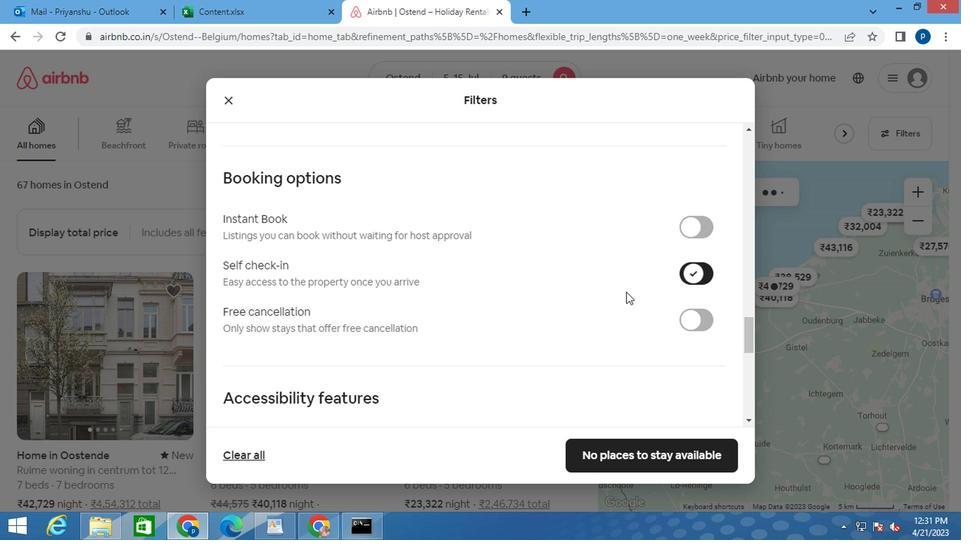 
Action: Mouse scrolled (595, 300) with delta (0, 0)
Screenshot: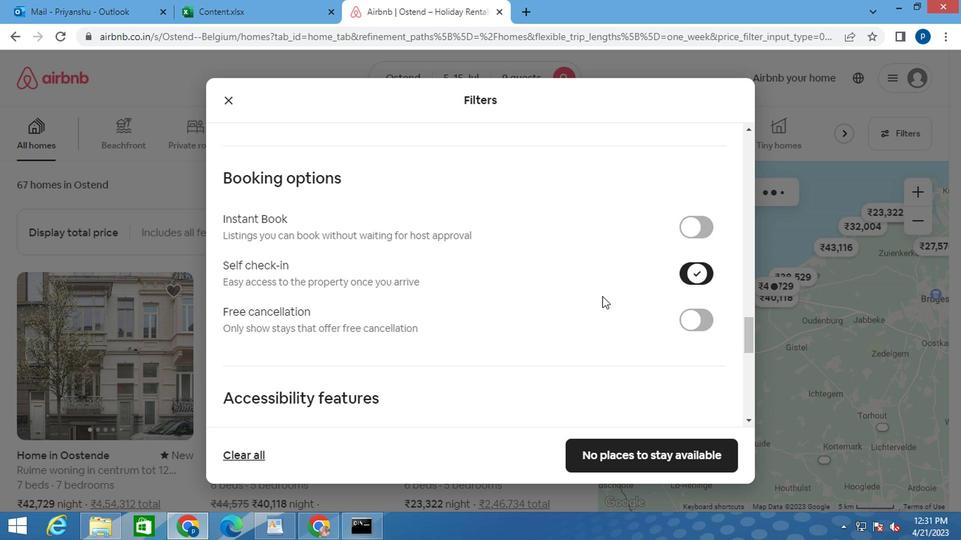 
Action: Mouse moved to (594, 301)
Screenshot: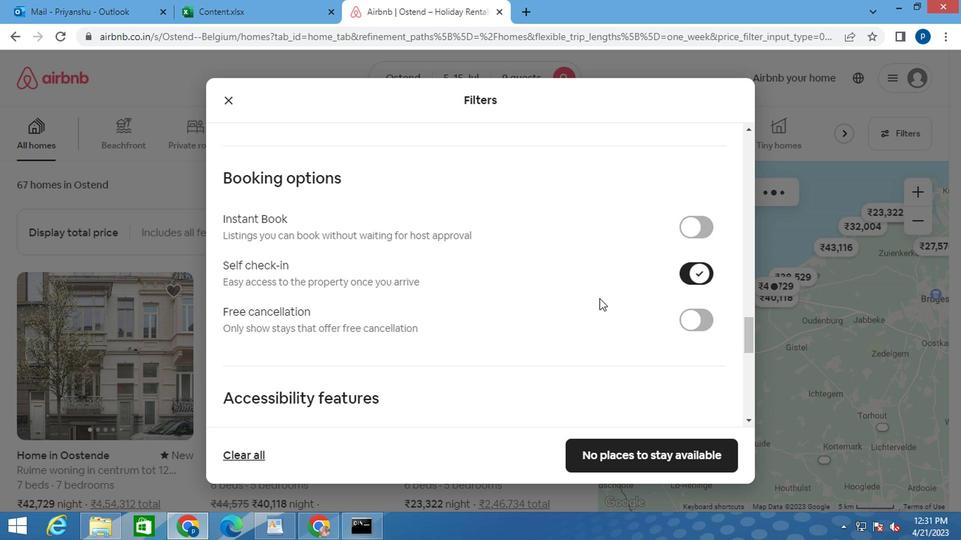 
Action: Mouse scrolled (594, 301) with delta (0, 0)
Screenshot: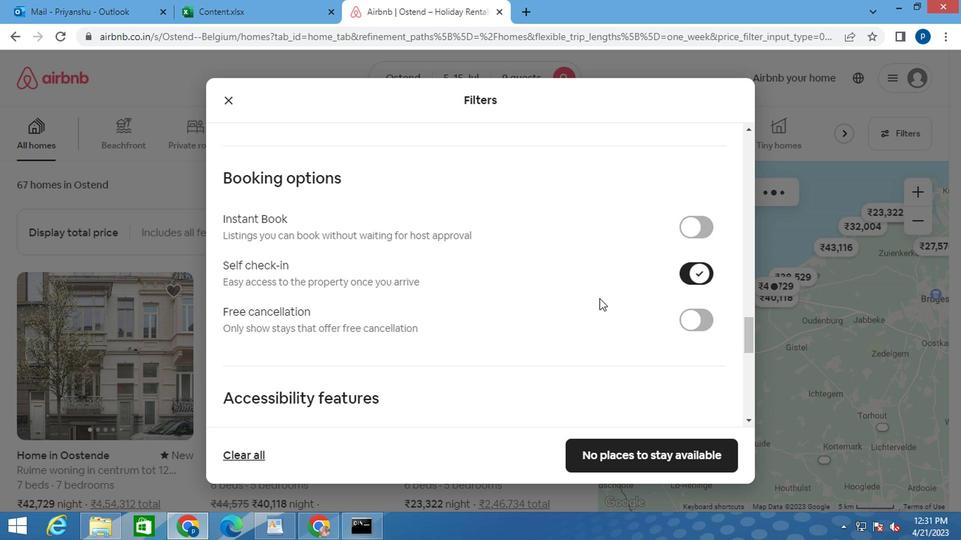 
Action: Mouse scrolled (594, 301) with delta (0, 0)
Screenshot: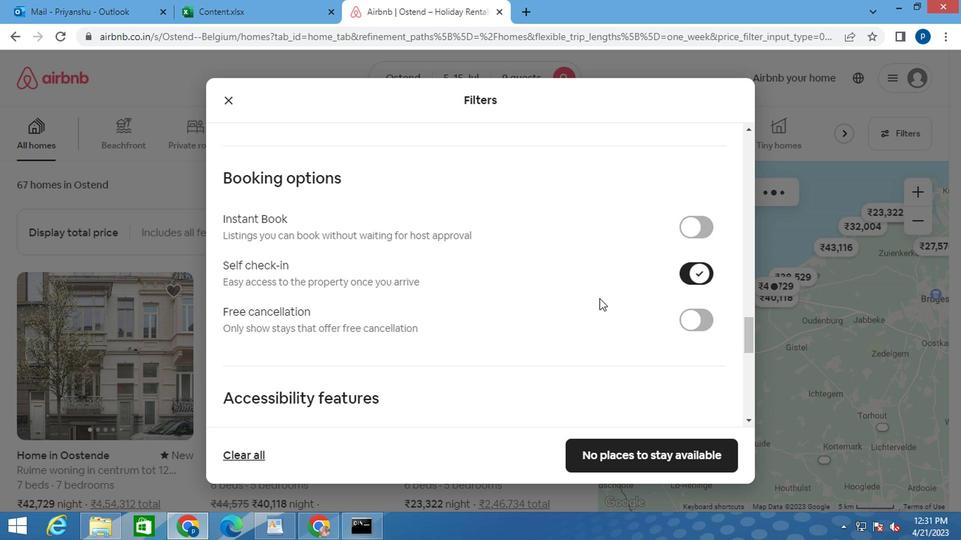 
Action: Mouse moved to (382, 342)
Screenshot: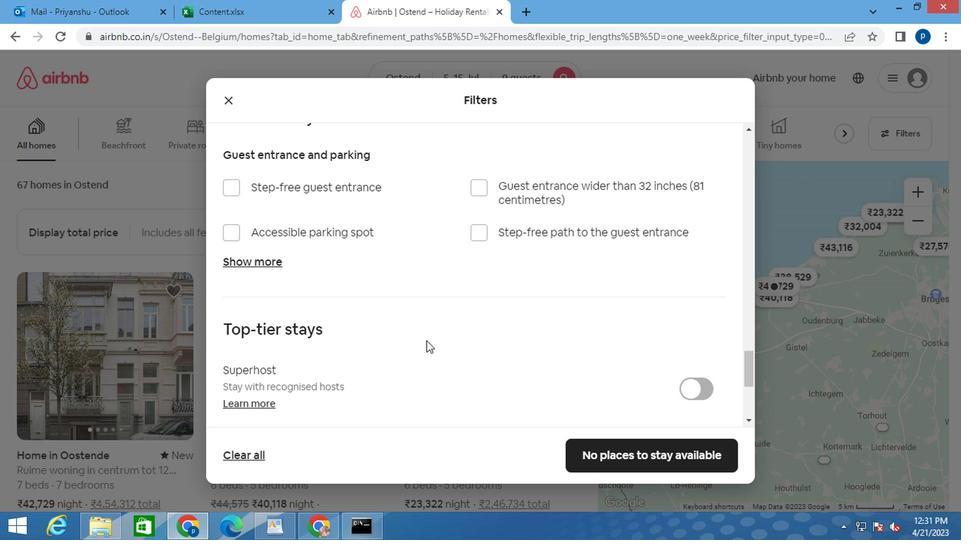 
Action: Mouse scrolled (382, 341) with delta (0, -1)
Screenshot: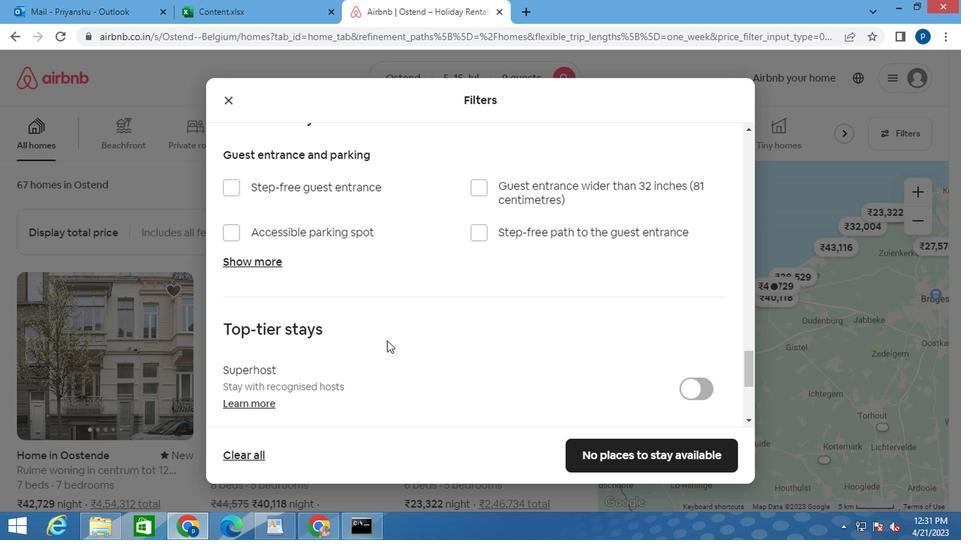 
Action: Mouse moved to (236, 343)
Screenshot: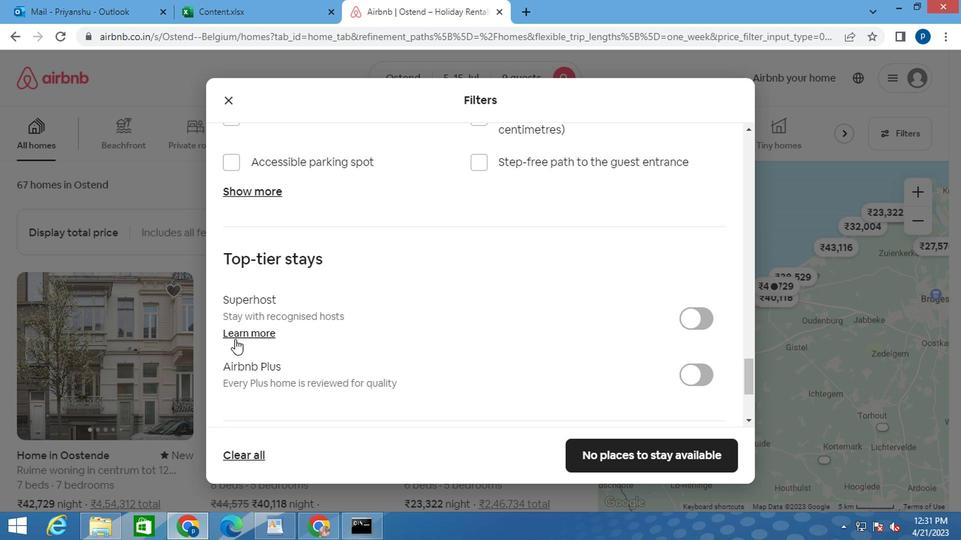 
Action: Mouse scrolled (236, 342) with delta (0, 0)
Screenshot: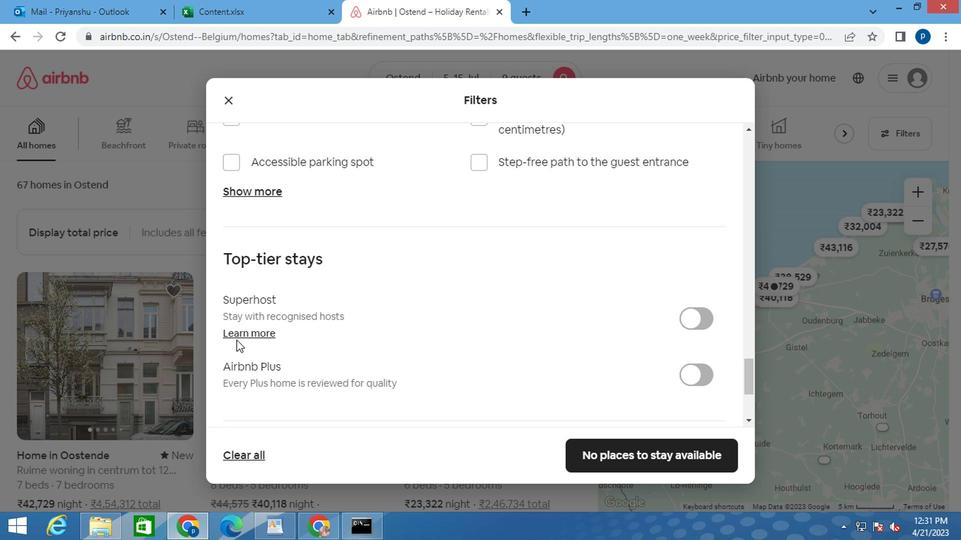 
Action: Mouse scrolled (236, 342) with delta (0, 0)
Screenshot: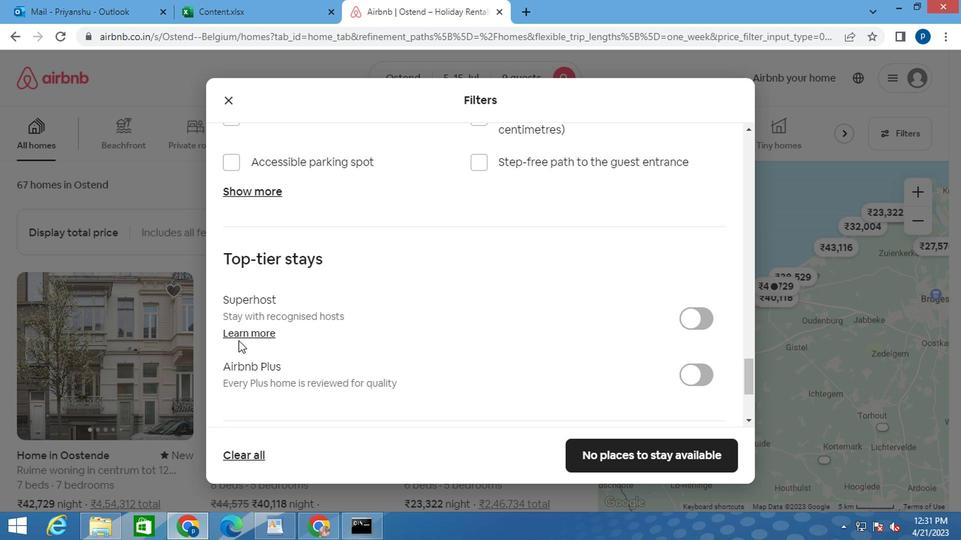 
Action: Mouse scrolled (236, 342) with delta (0, 0)
Screenshot: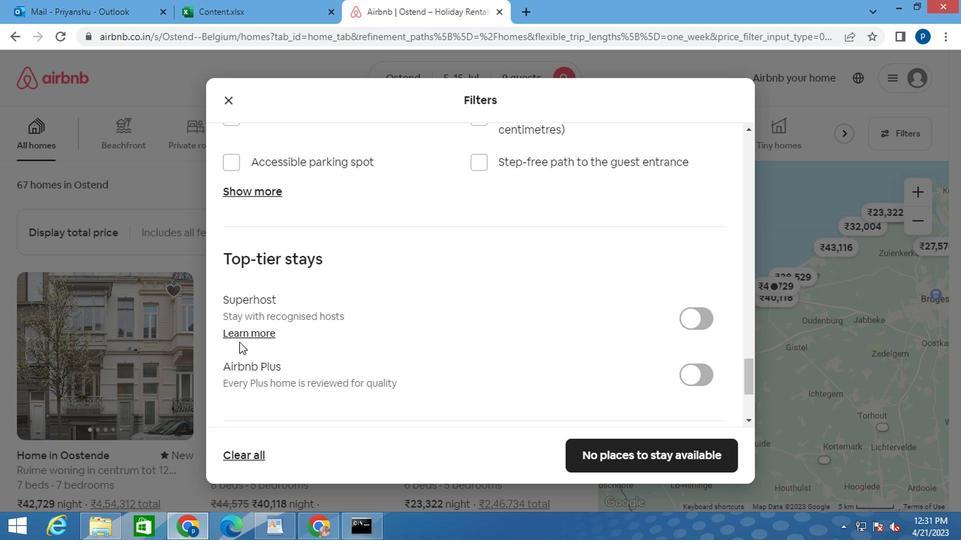 
Action: Mouse moved to (229, 327)
Screenshot: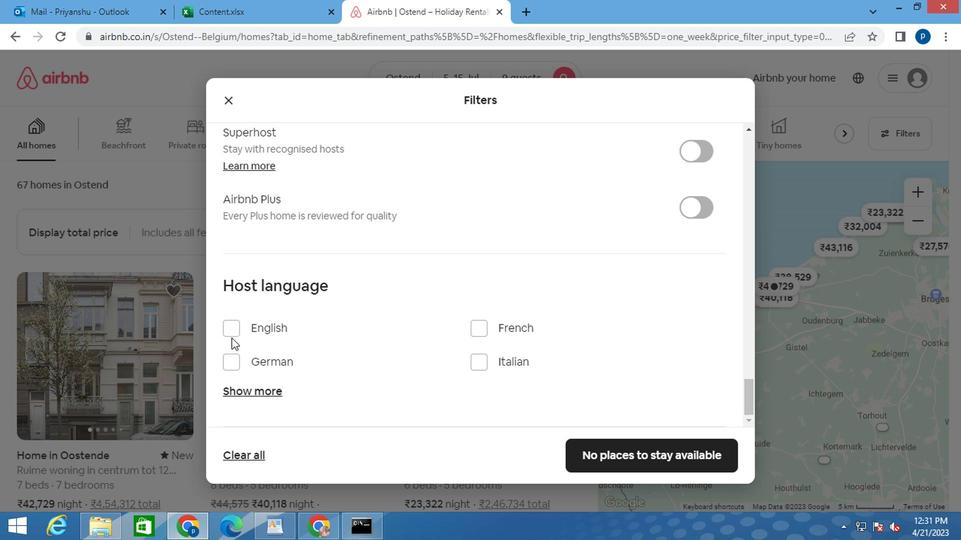 
Action: Mouse pressed left at (229, 327)
Screenshot: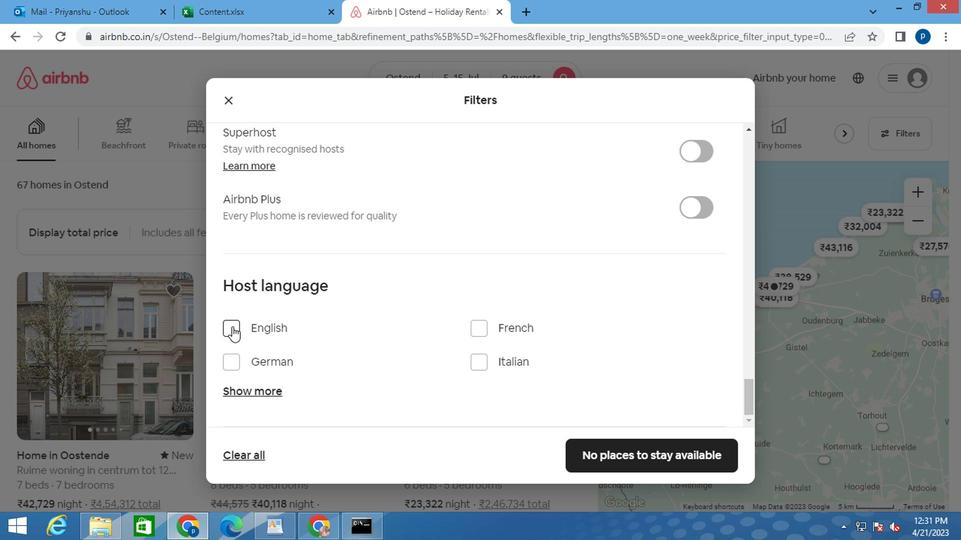 
Action: Mouse moved to (614, 452)
Screenshot: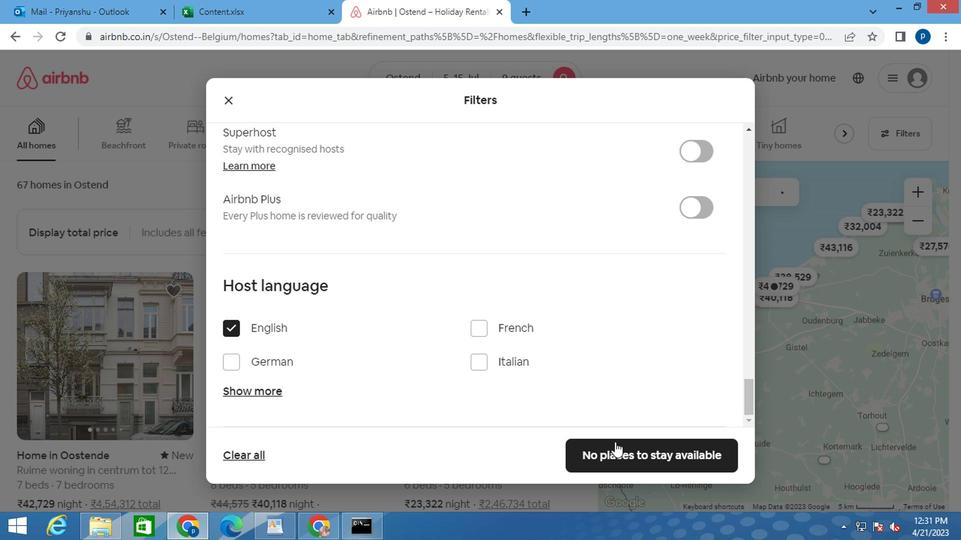 
Action: Mouse pressed left at (614, 452)
Screenshot: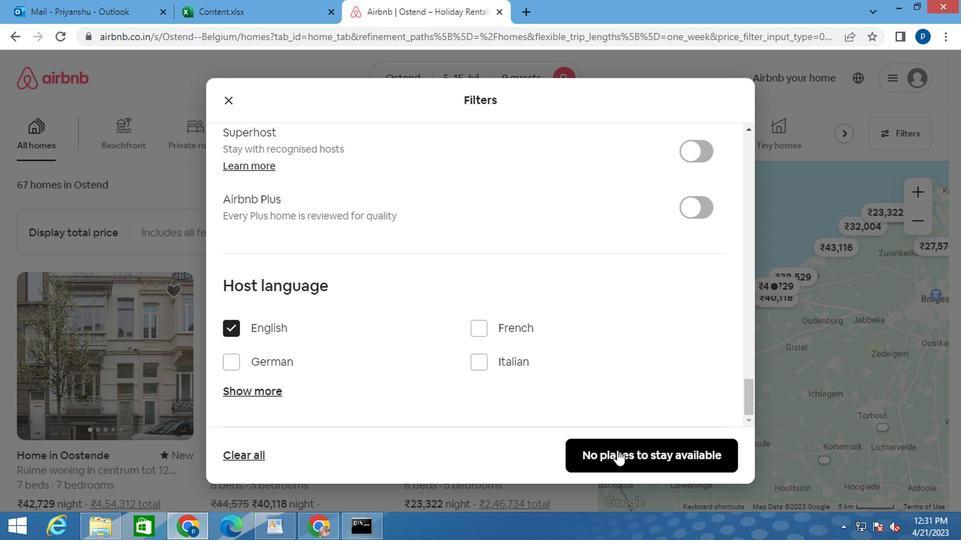 
